 Task: Find connections with filter location Kronach with filter topic #whatinspiresmewith filter profile language French with filter current company Bisleri International Pvt Ltd with filter school Jobs Khurda with filter industry Farming, Ranching, Forestry with filter service category DUI Law with filter keywords title Restaurant Manager
Action: Mouse moved to (548, 70)
Screenshot: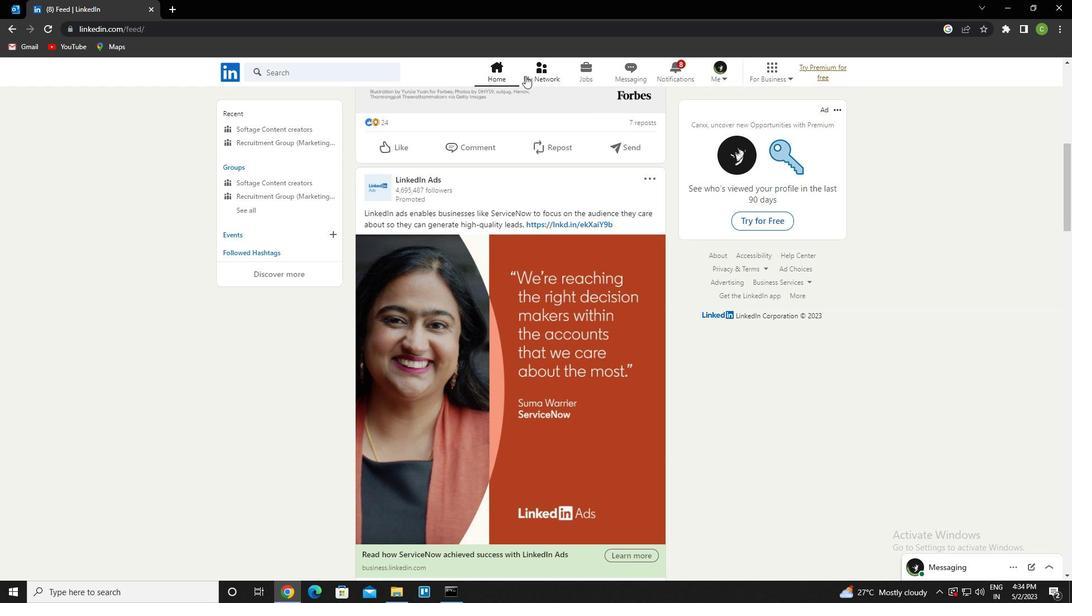
Action: Mouse pressed left at (548, 70)
Screenshot: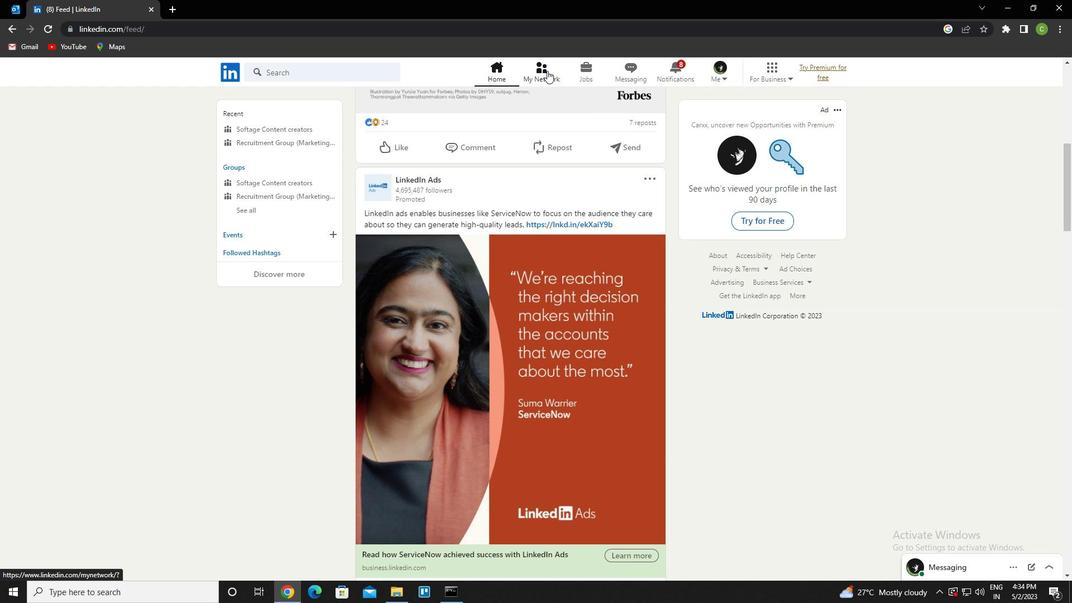 
Action: Mouse moved to (302, 130)
Screenshot: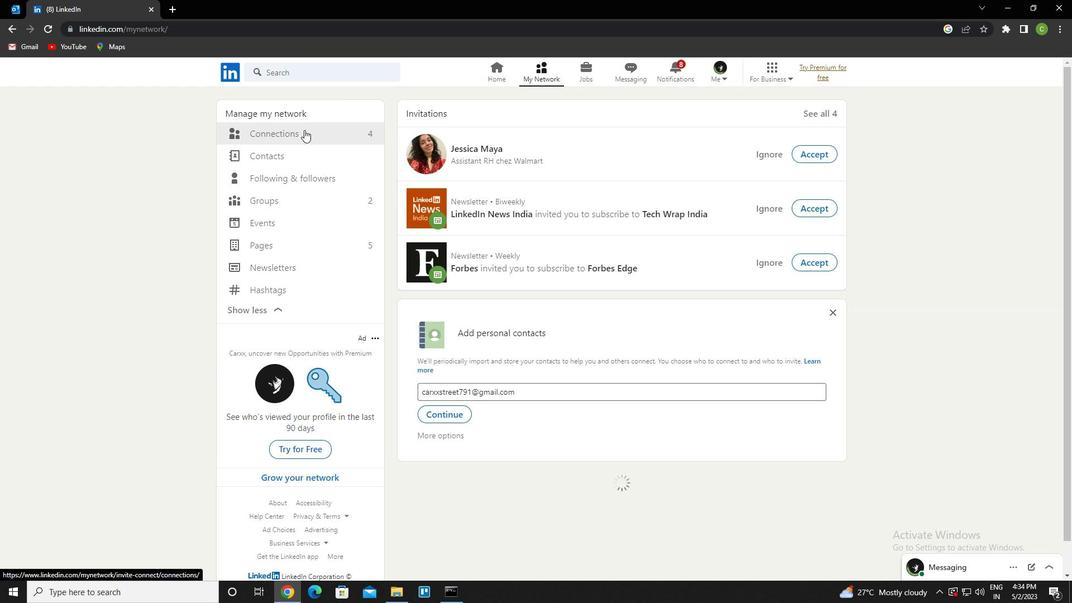 
Action: Mouse pressed left at (302, 130)
Screenshot: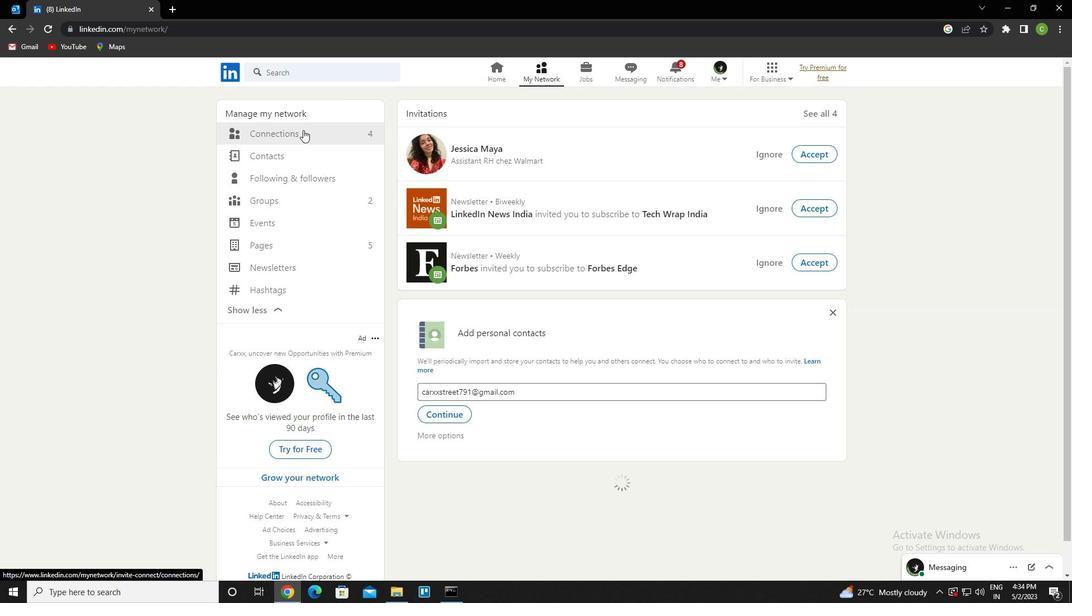 
Action: Mouse moved to (640, 132)
Screenshot: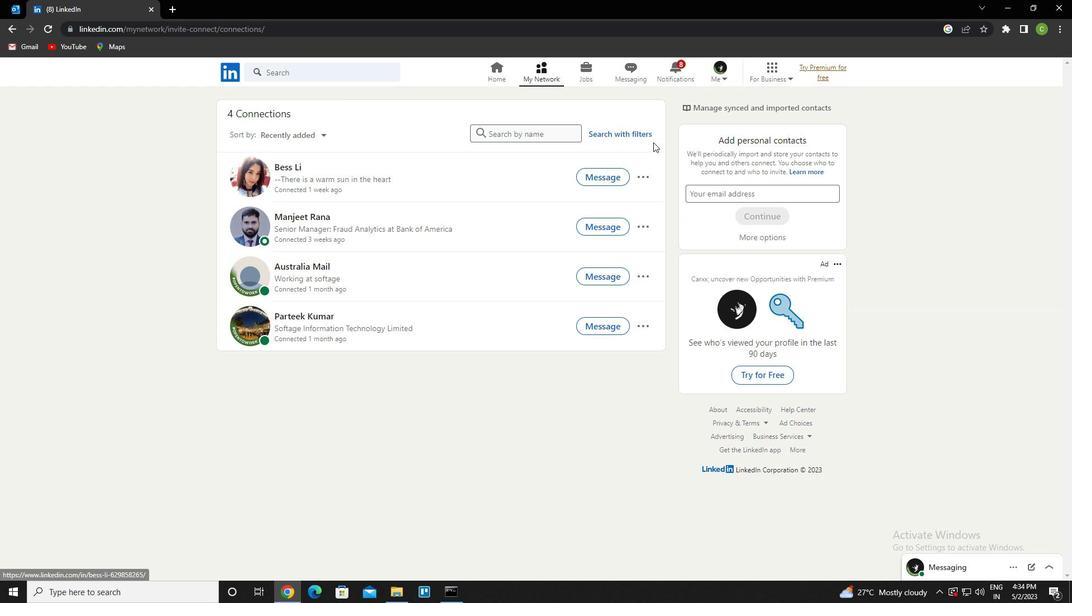 
Action: Mouse pressed left at (640, 132)
Screenshot: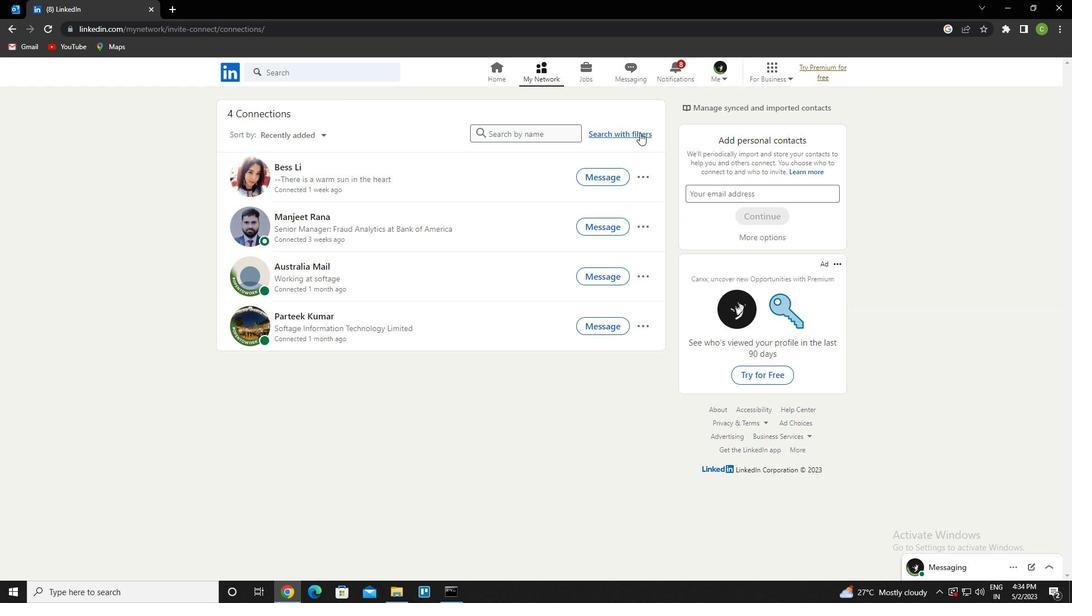 
Action: Mouse moved to (564, 100)
Screenshot: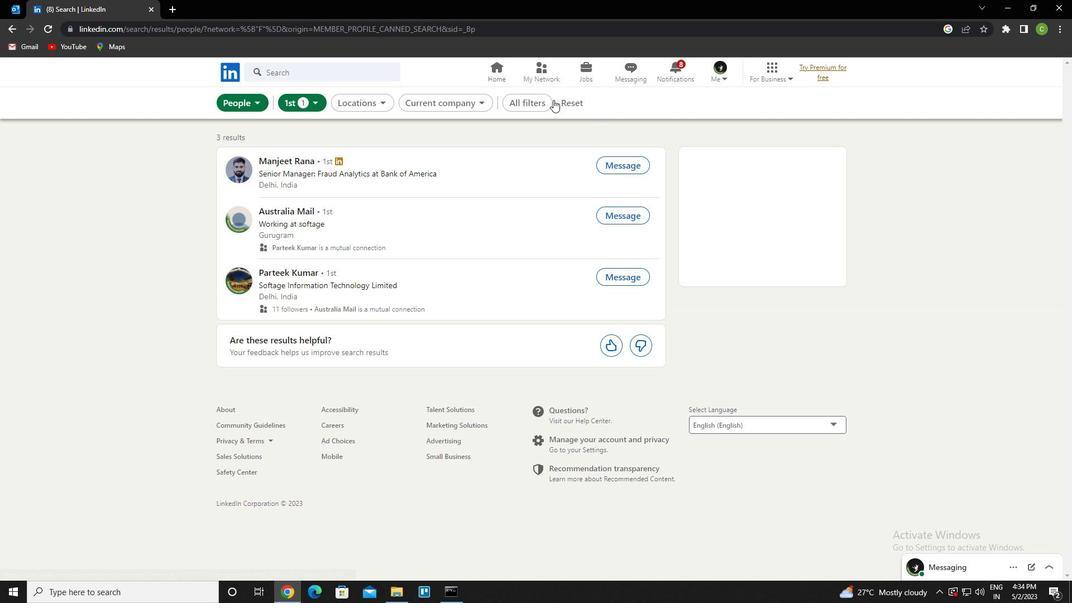 
Action: Mouse pressed left at (564, 100)
Screenshot: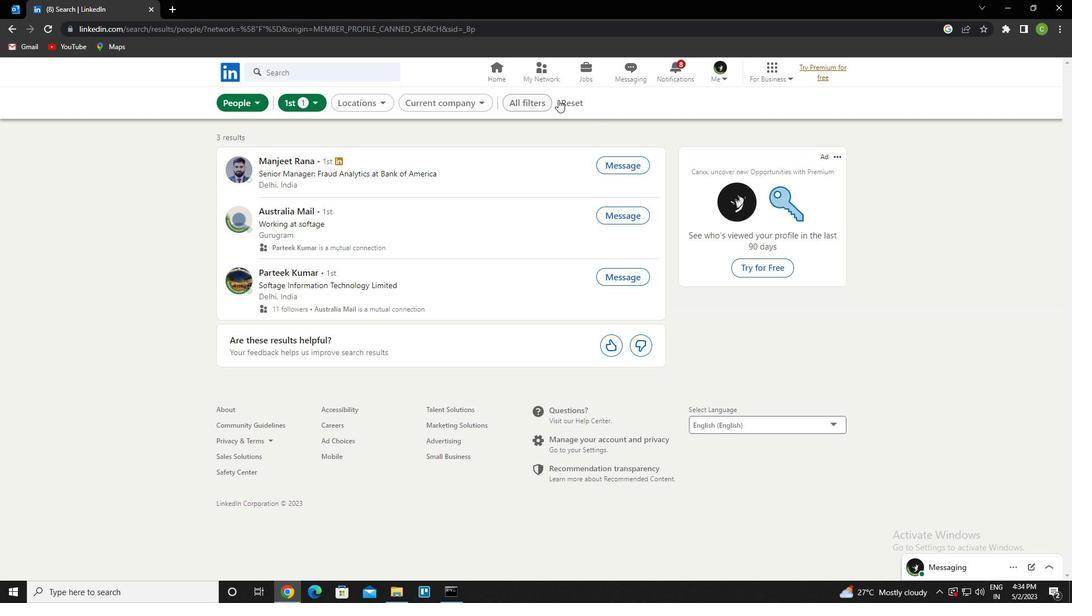 
Action: Mouse moved to (565, 107)
Screenshot: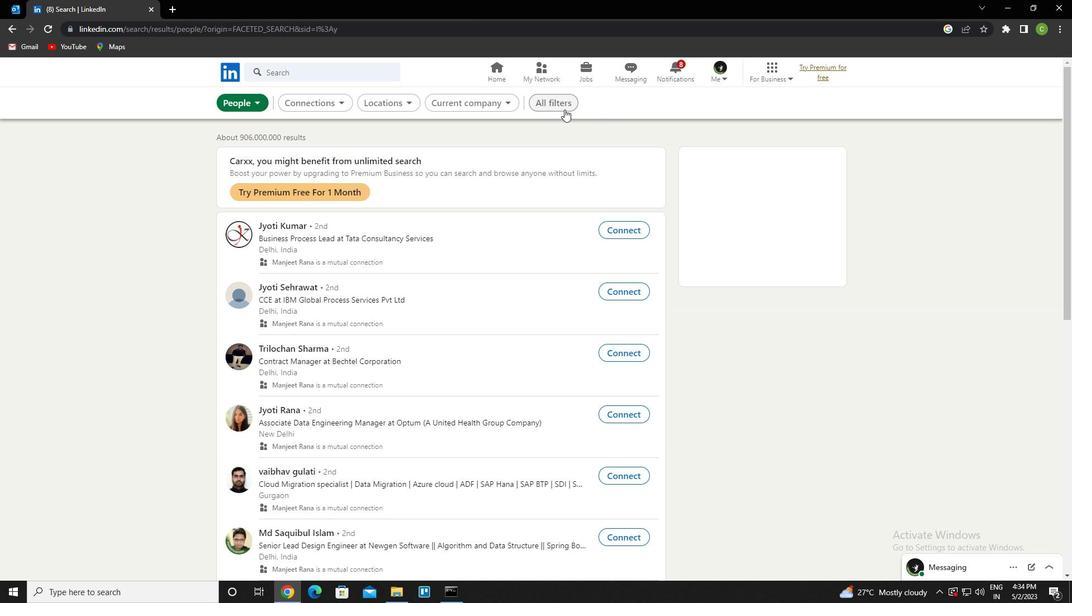 
Action: Mouse pressed left at (565, 107)
Screenshot: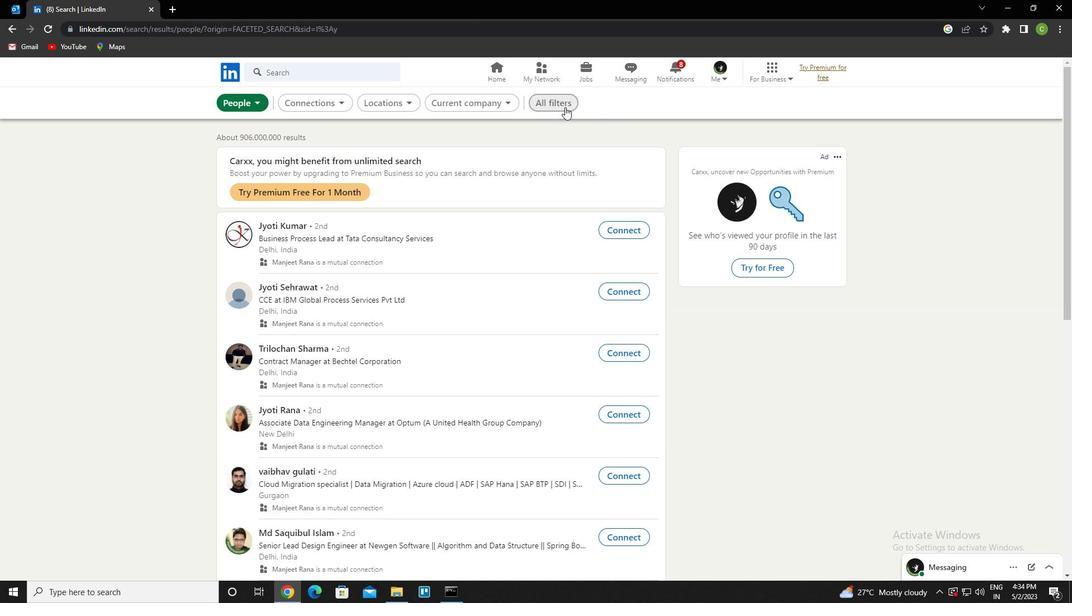 
Action: Mouse moved to (932, 420)
Screenshot: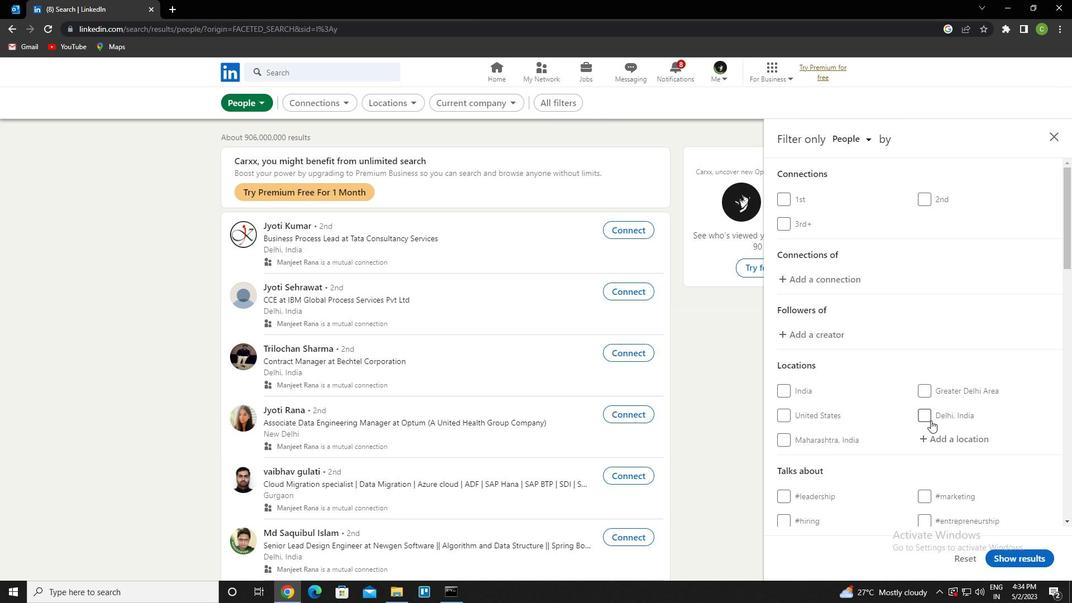 
Action: Mouse scrolled (932, 420) with delta (0, 0)
Screenshot: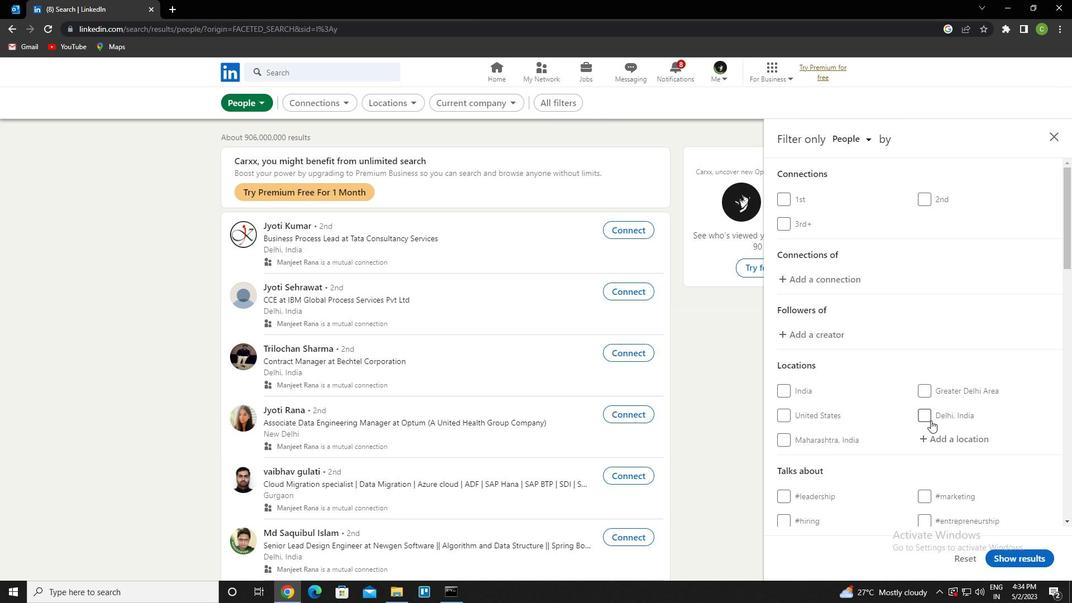 
Action: Mouse moved to (933, 420)
Screenshot: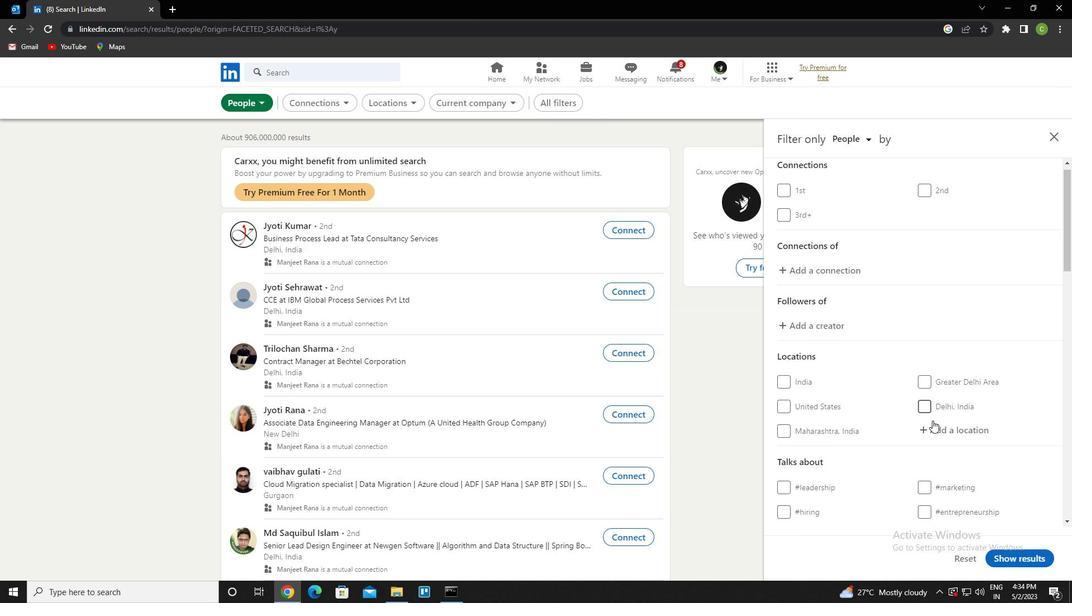 
Action: Mouse scrolled (933, 420) with delta (0, 0)
Screenshot: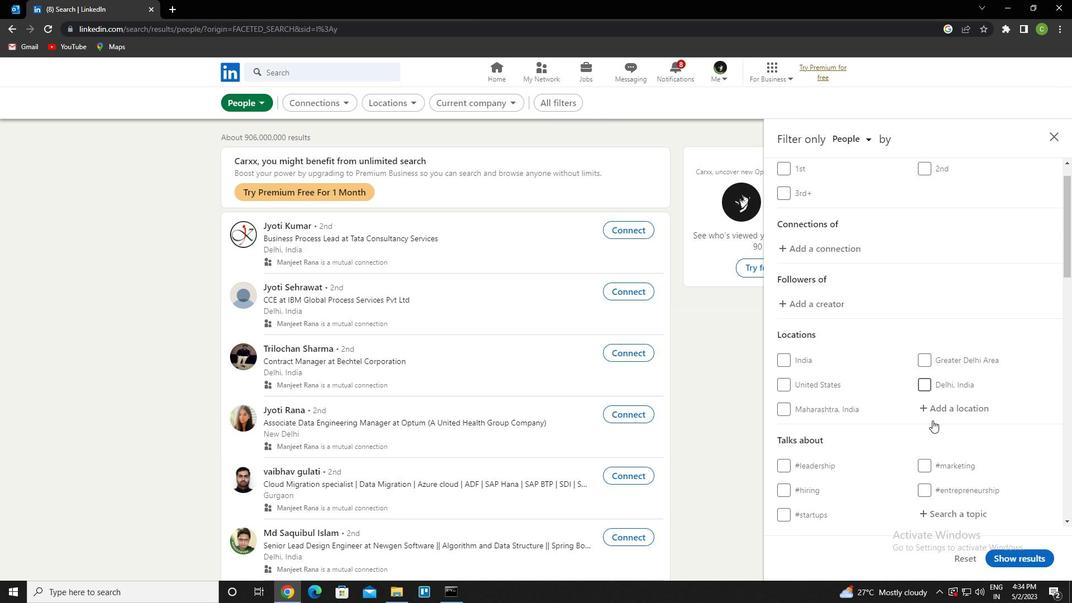 
Action: Mouse moved to (957, 322)
Screenshot: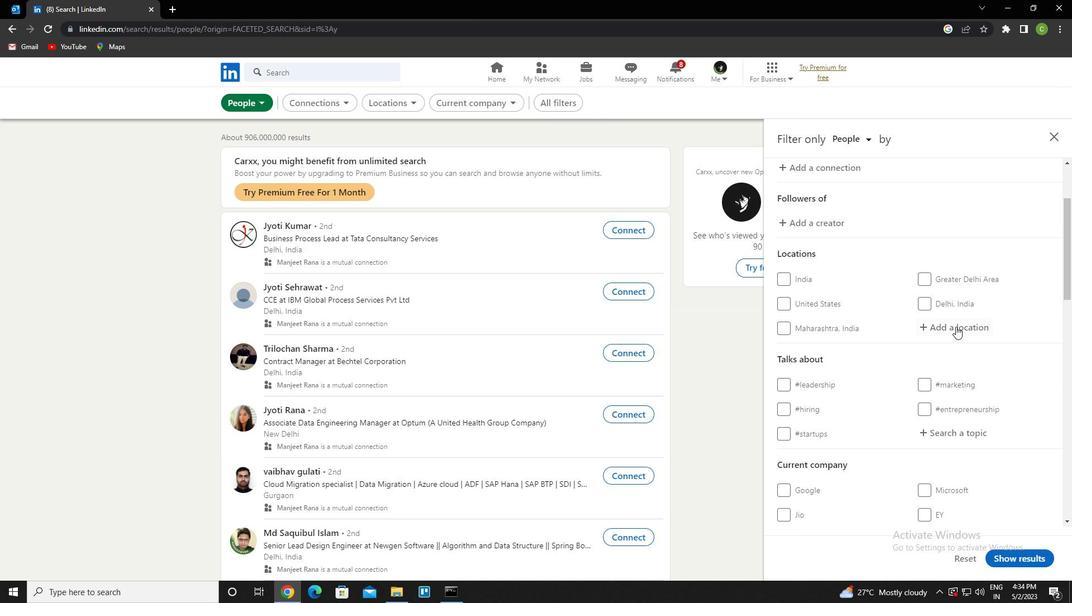 
Action: Mouse pressed left at (957, 322)
Screenshot: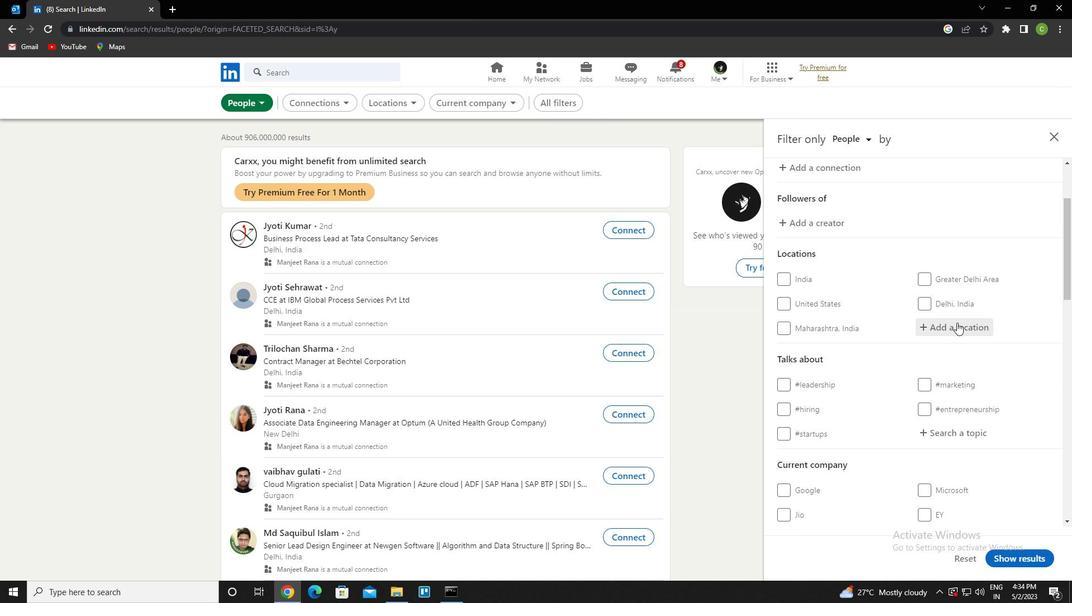 
Action: Key pressed <Key.caps_lock><Key.caps_lock>k<Key.caps_lock>ronach<Key.down><Key.enter>
Screenshot: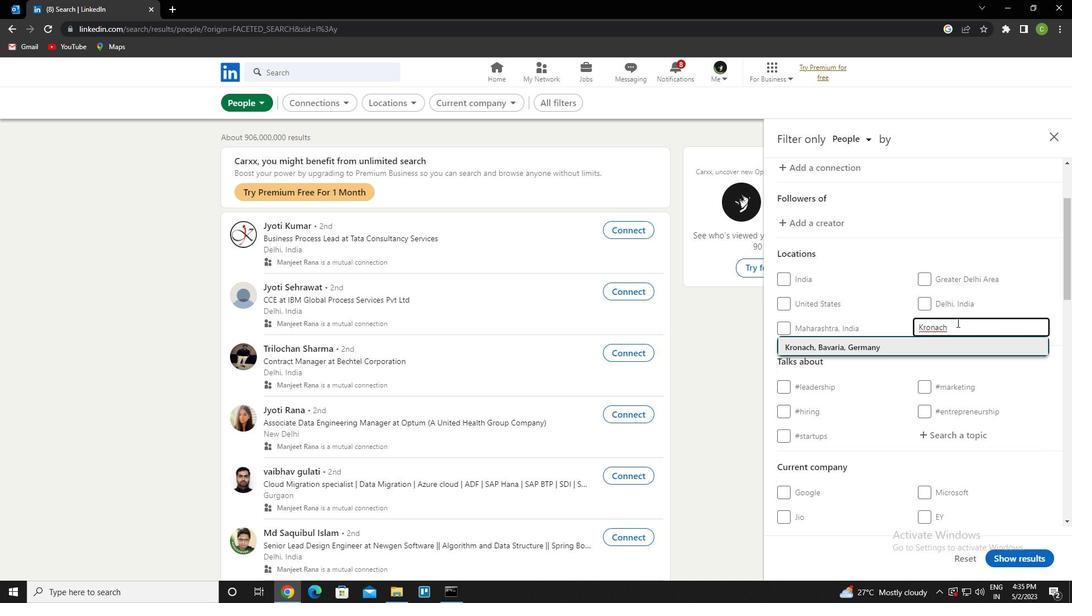 
Action: Mouse scrolled (957, 322) with delta (0, 0)
Screenshot: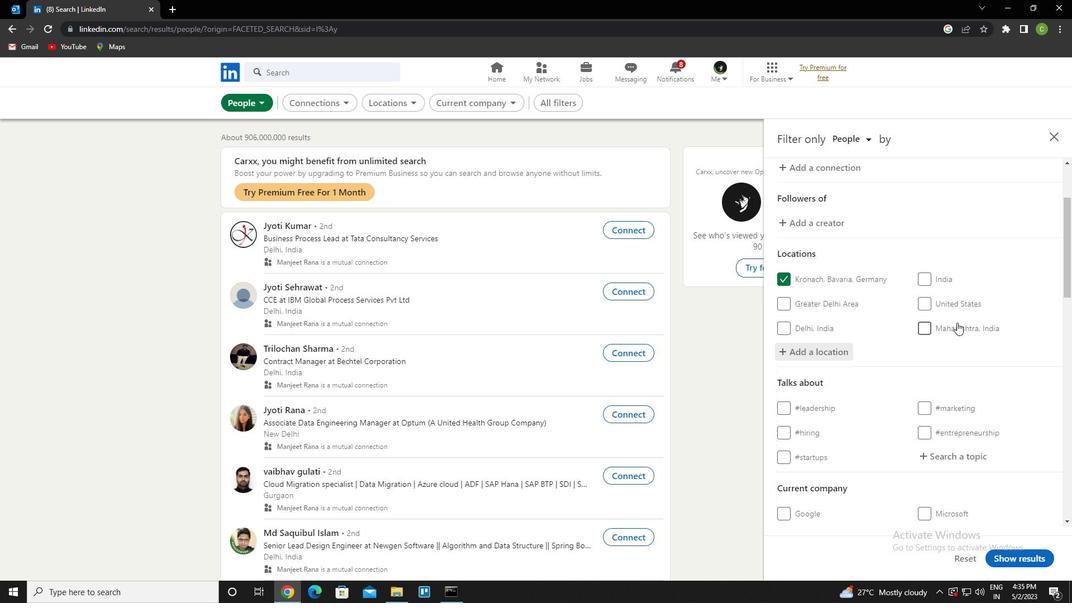 
Action: Mouse scrolled (957, 322) with delta (0, 0)
Screenshot: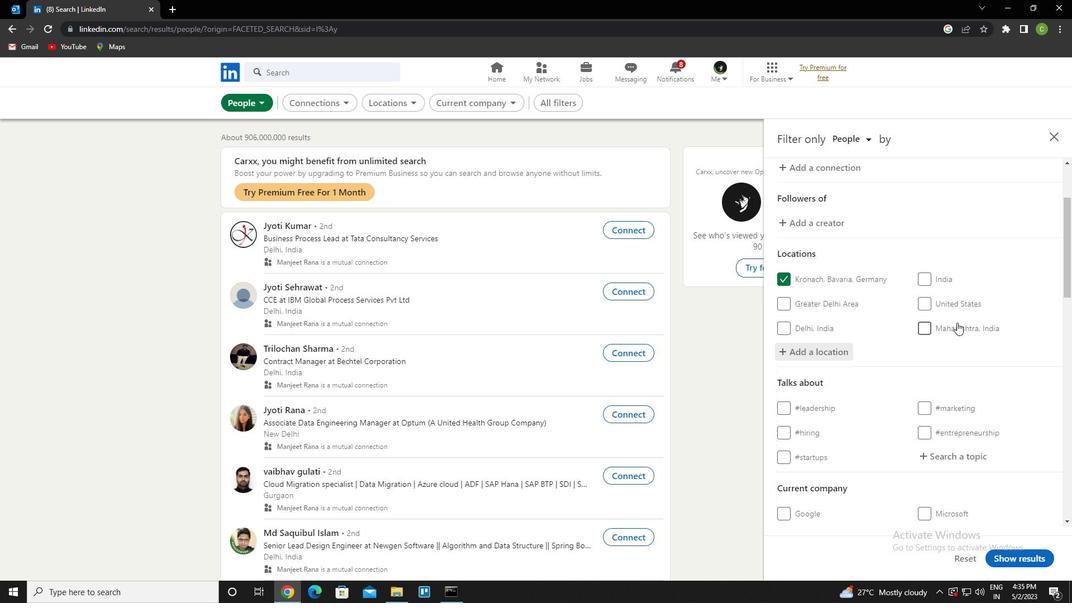 
Action: Mouse moved to (964, 343)
Screenshot: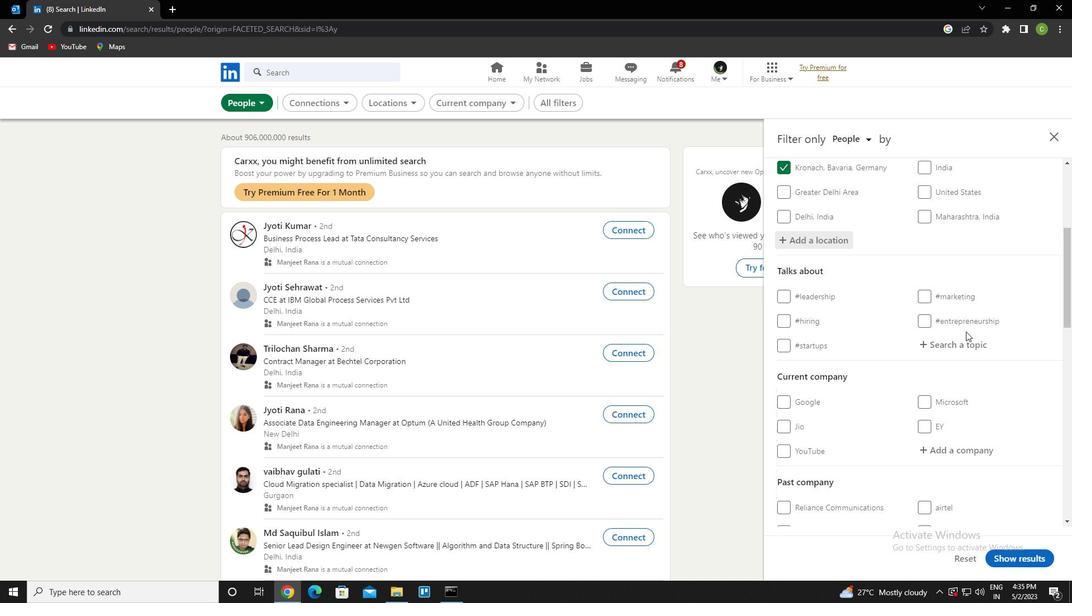 
Action: Mouse pressed left at (964, 343)
Screenshot: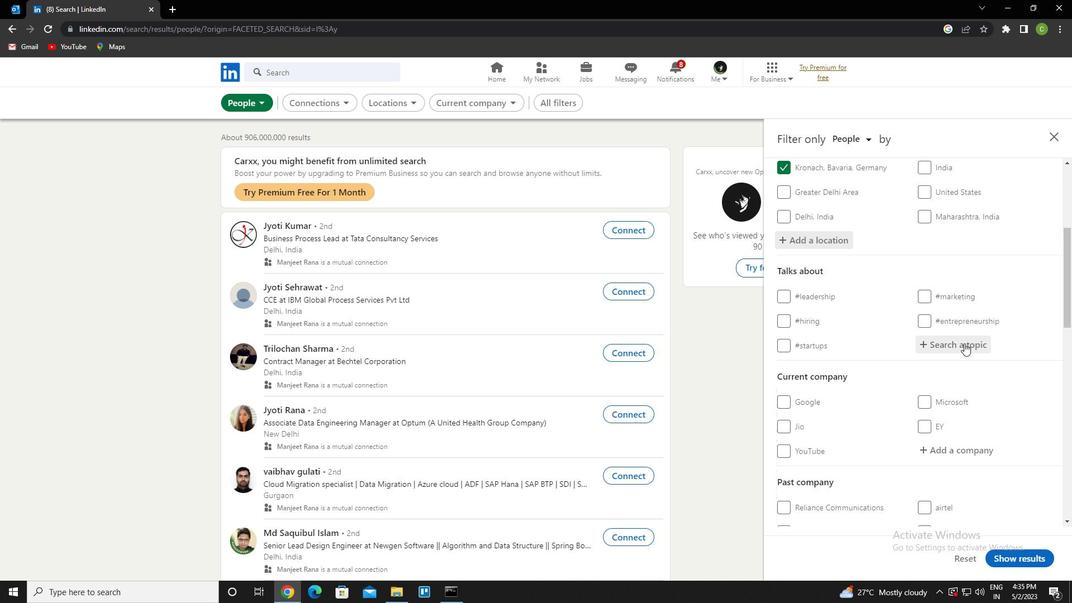 
Action: Key pressed whatinspire<Key.down><Key.enter>
Screenshot: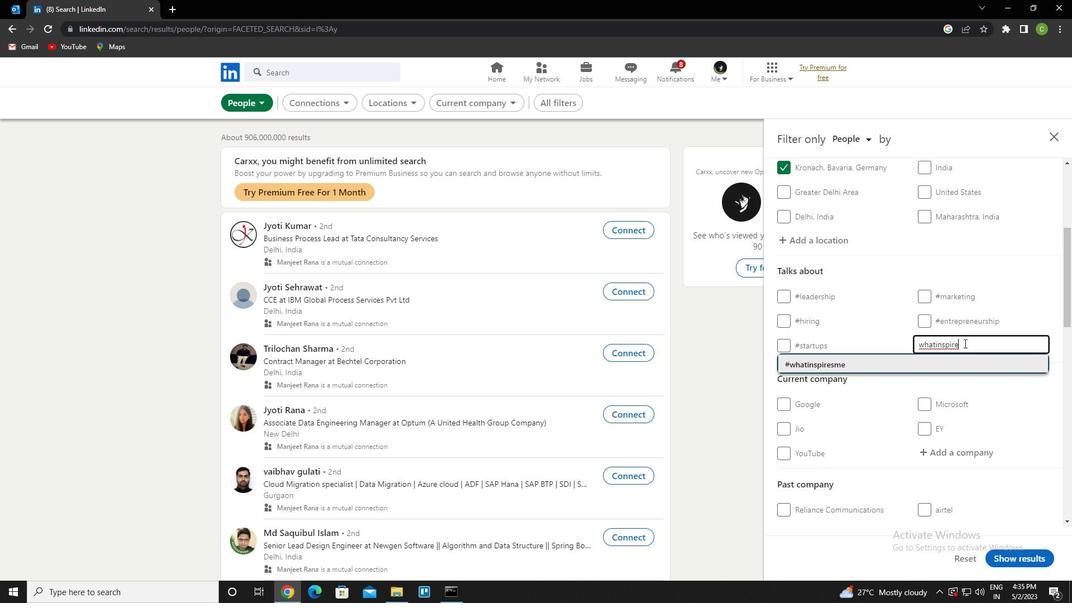 
Action: Mouse moved to (964, 347)
Screenshot: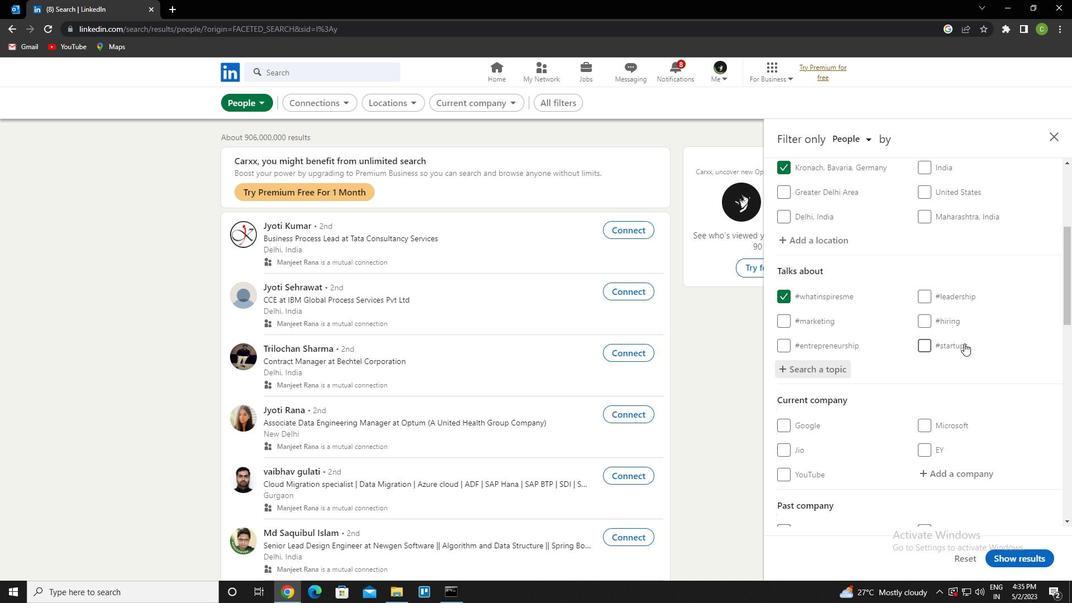 
Action: Mouse scrolled (964, 346) with delta (0, 0)
Screenshot: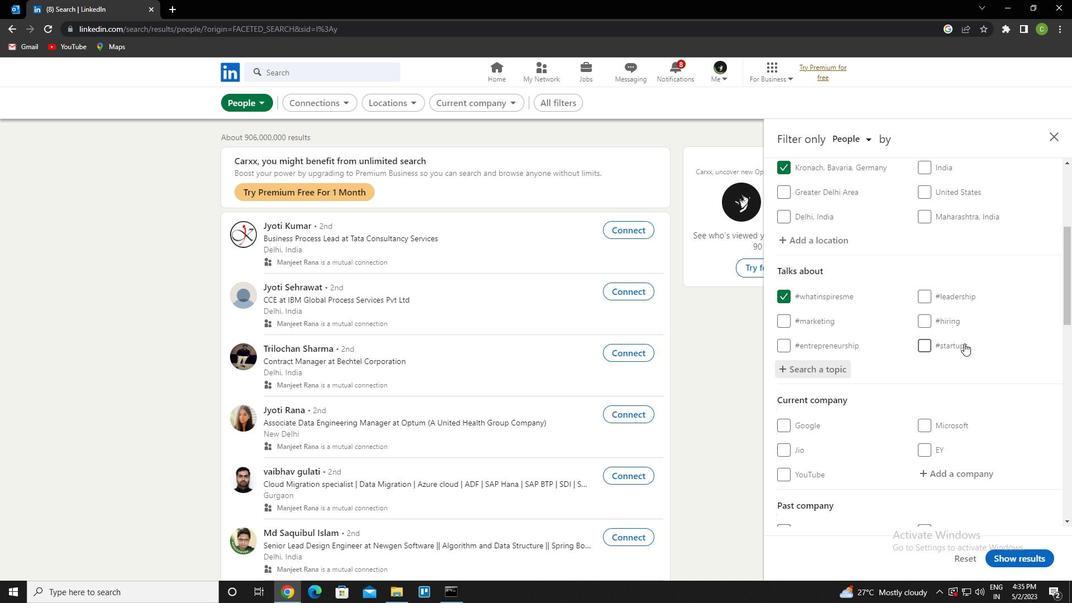 
Action: Mouse moved to (963, 347)
Screenshot: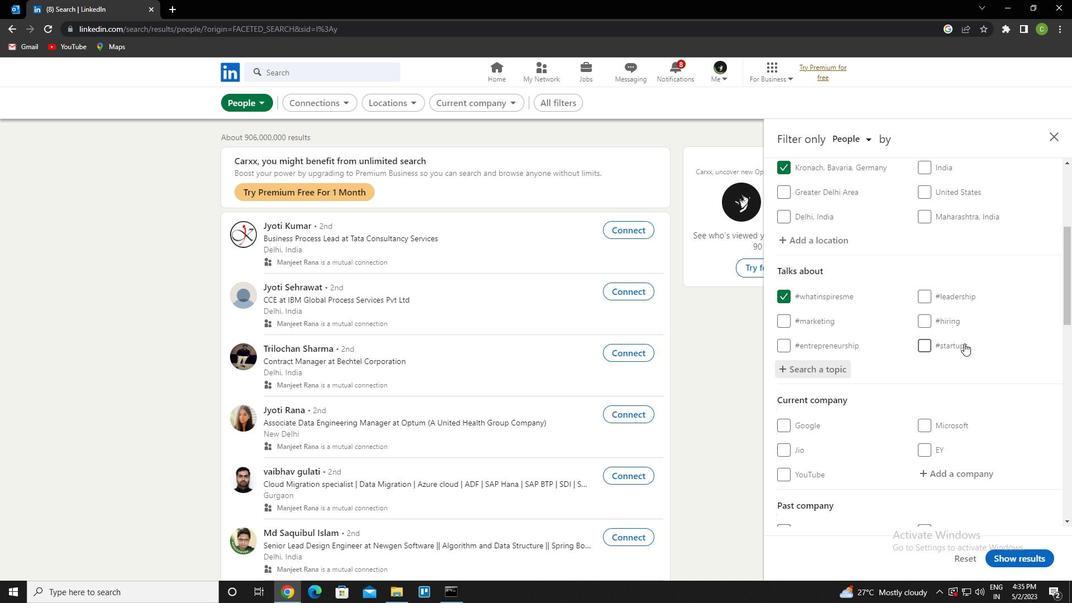 
Action: Mouse scrolled (963, 347) with delta (0, 0)
Screenshot: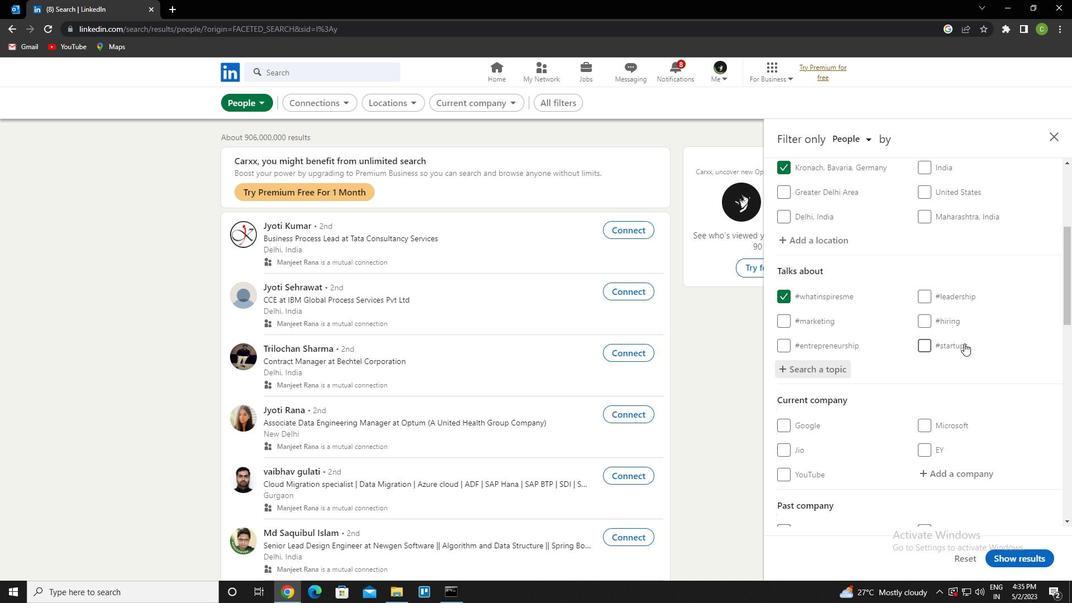 
Action: Mouse scrolled (963, 347) with delta (0, 0)
Screenshot: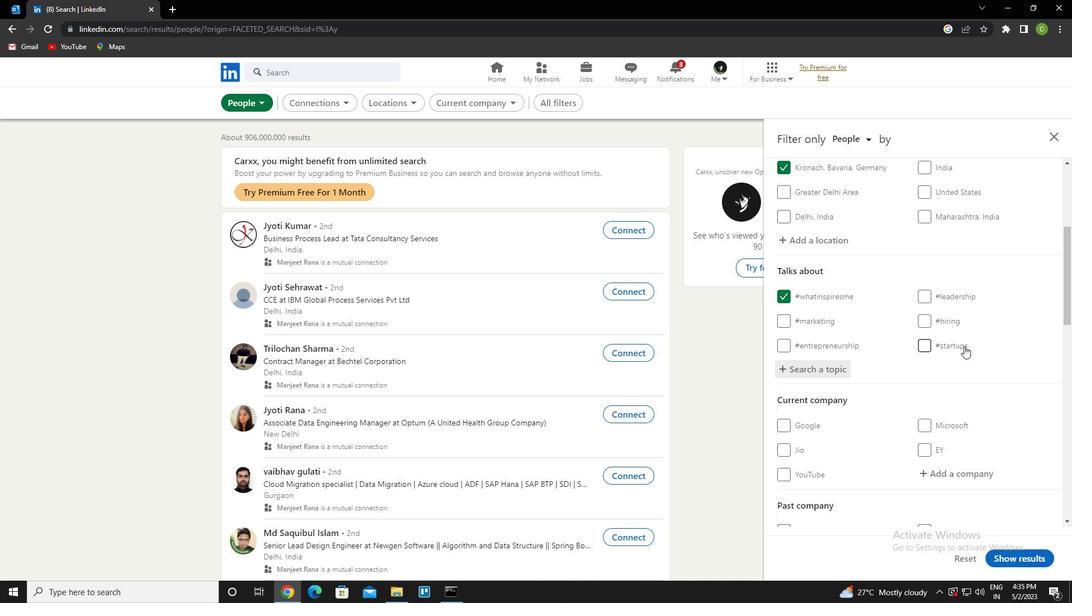 
Action: Mouse scrolled (963, 347) with delta (0, 0)
Screenshot: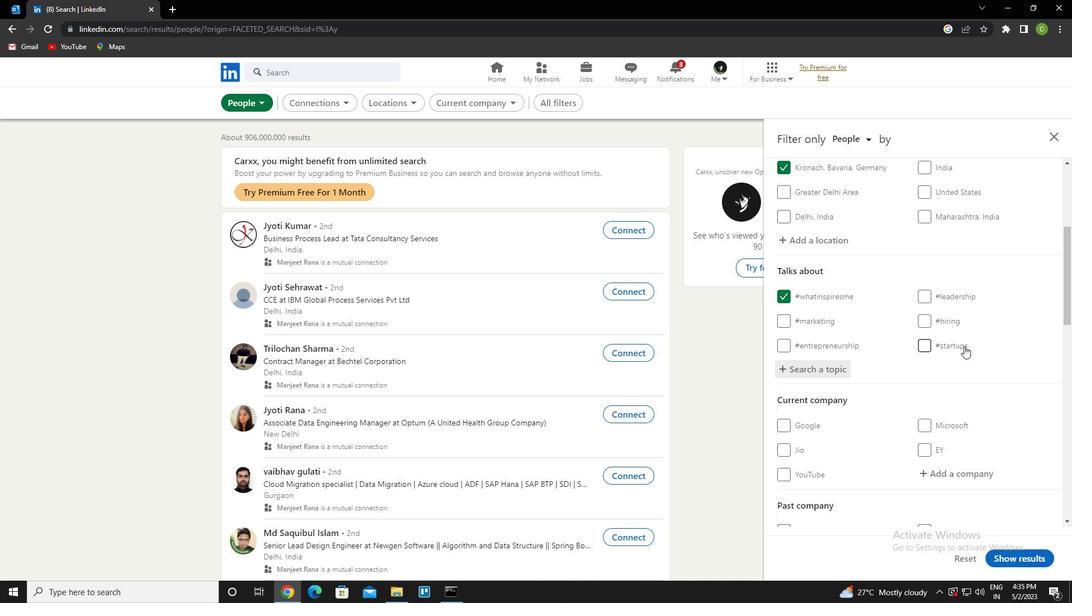 
Action: Mouse scrolled (963, 347) with delta (0, 0)
Screenshot: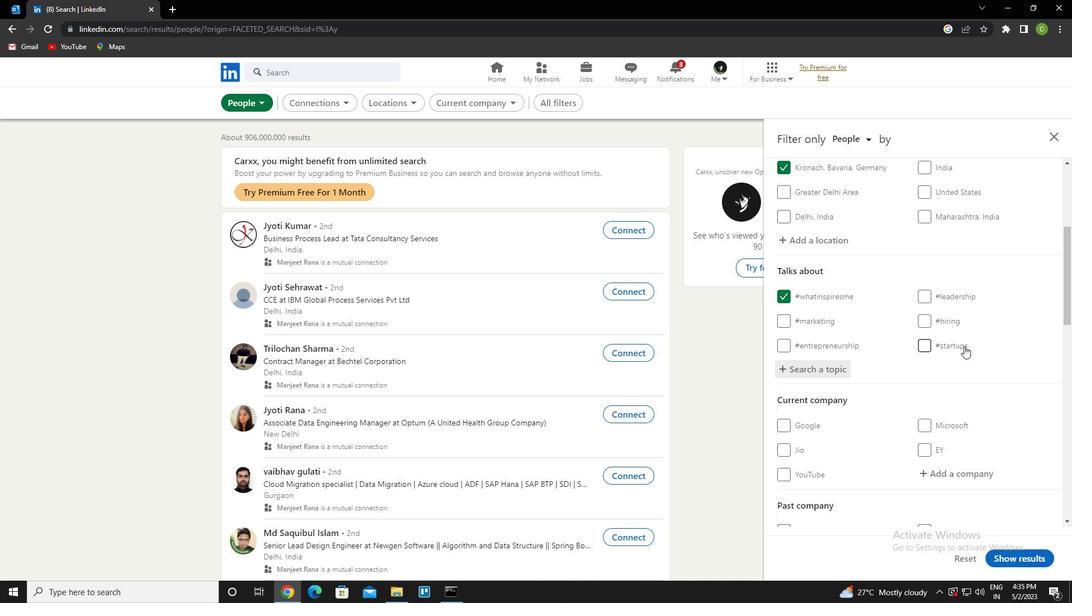 
Action: Mouse scrolled (963, 347) with delta (0, 0)
Screenshot: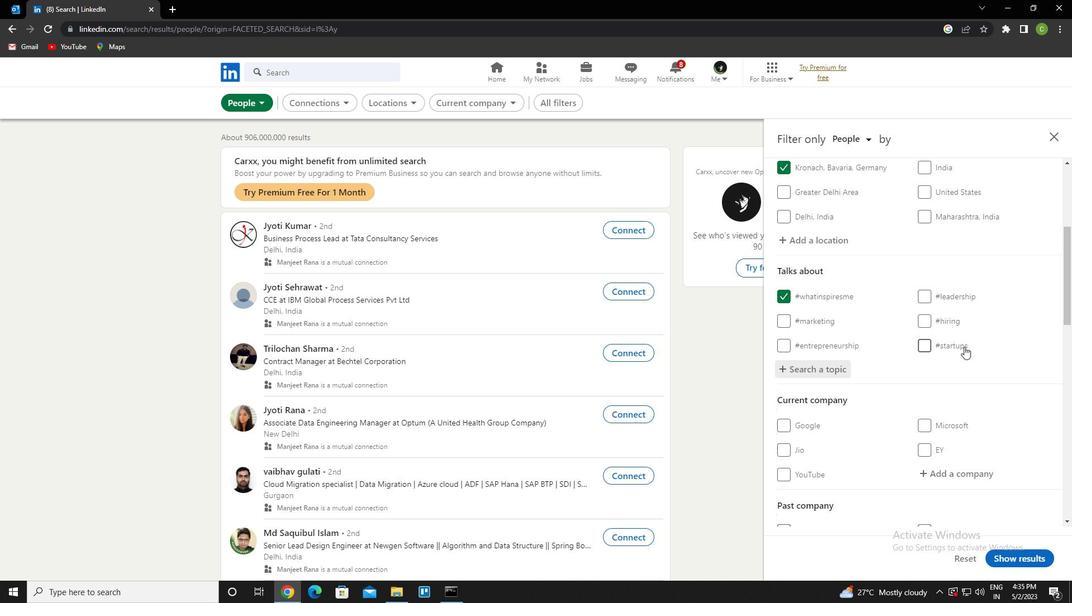 
Action: Mouse scrolled (963, 347) with delta (0, 0)
Screenshot: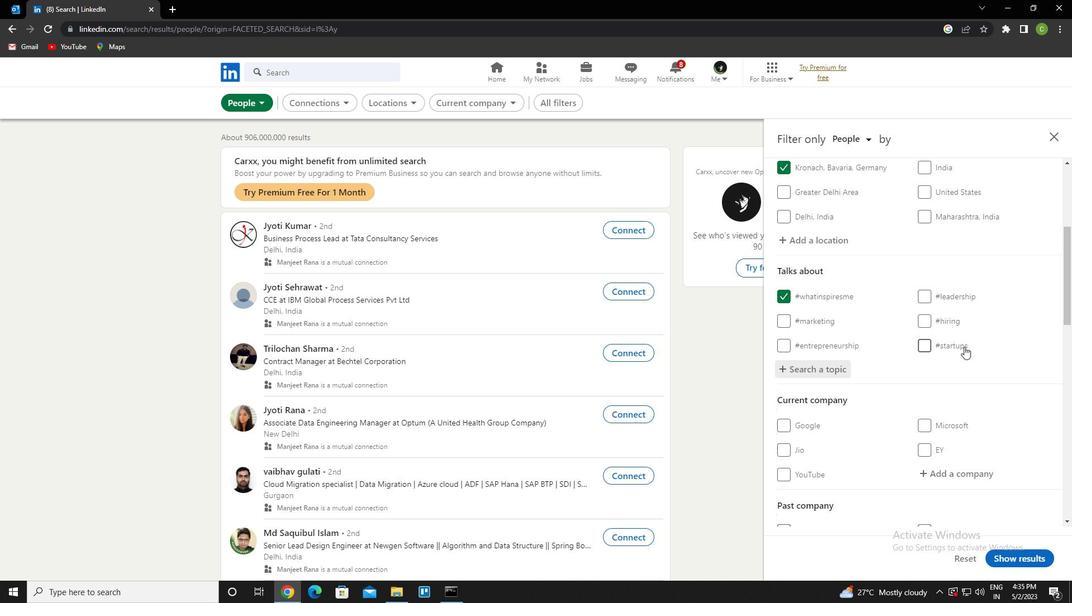 
Action: Mouse moved to (926, 481)
Screenshot: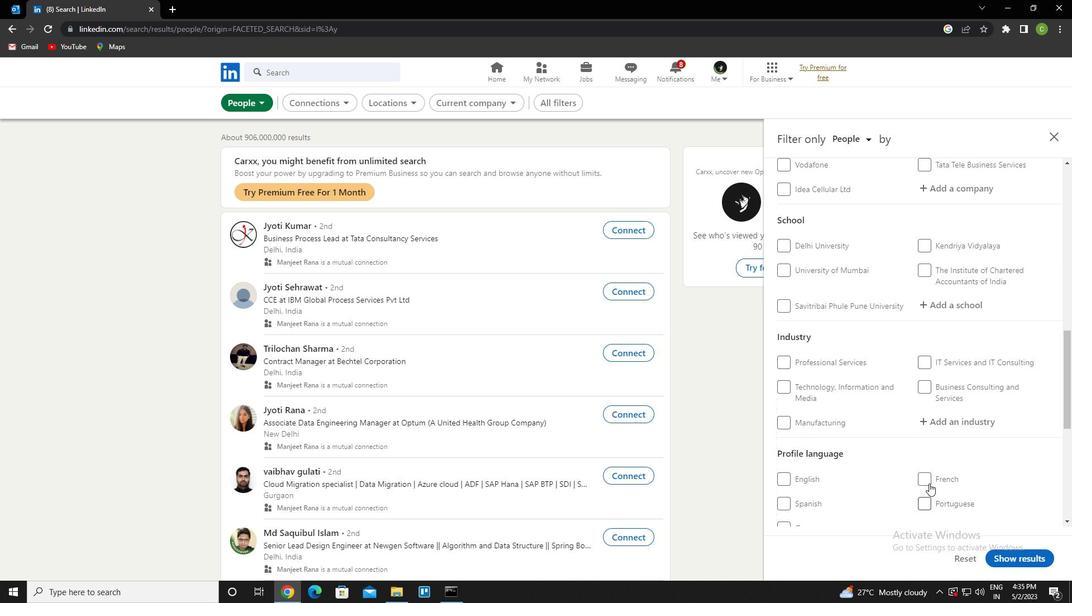 
Action: Mouse pressed left at (926, 481)
Screenshot: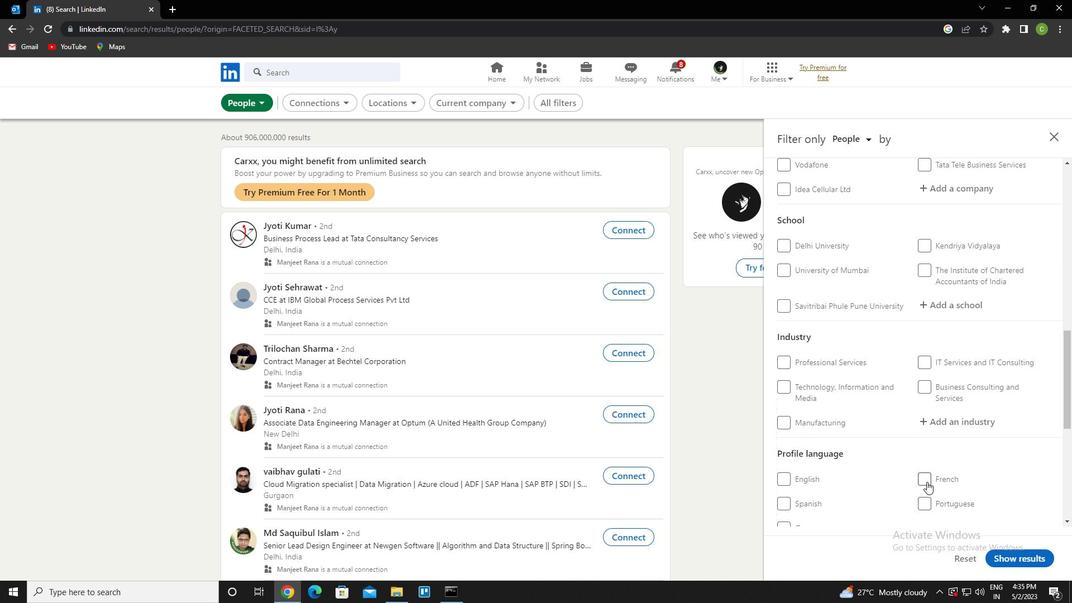 
Action: Mouse scrolled (926, 482) with delta (0, 0)
Screenshot: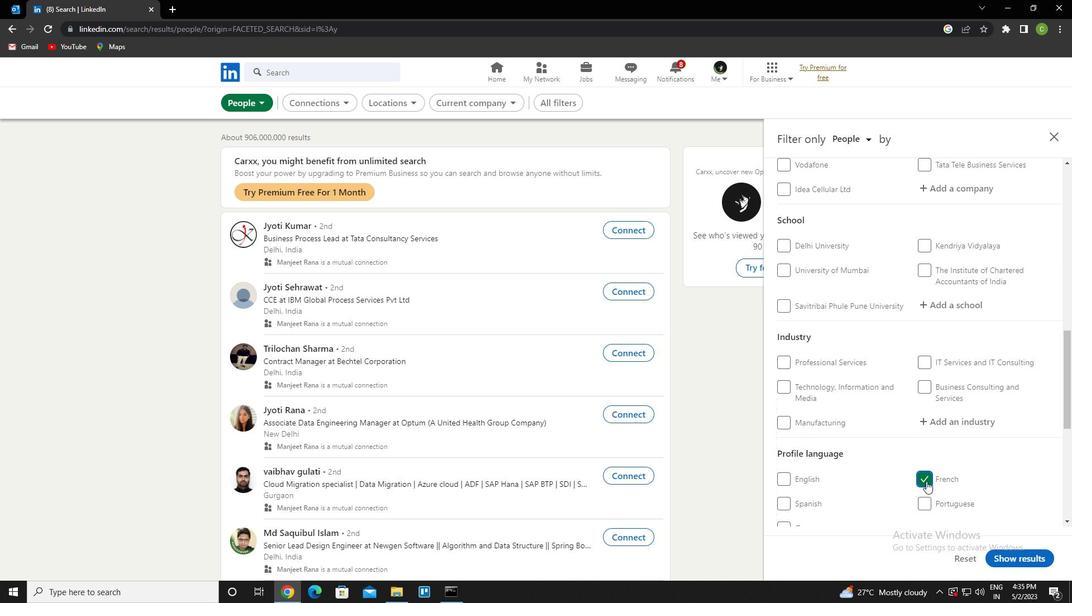 
Action: Mouse scrolled (926, 482) with delta (0, 0)
Screenshot: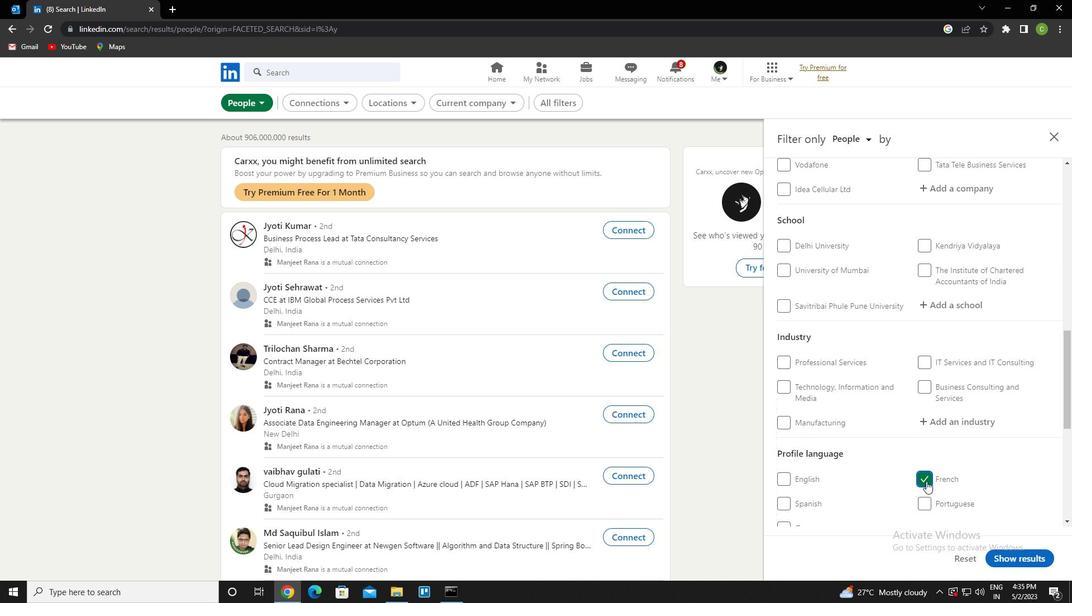 
Action: Mouse scrolled (926, 482) with delta (0, 0)
Screenshot: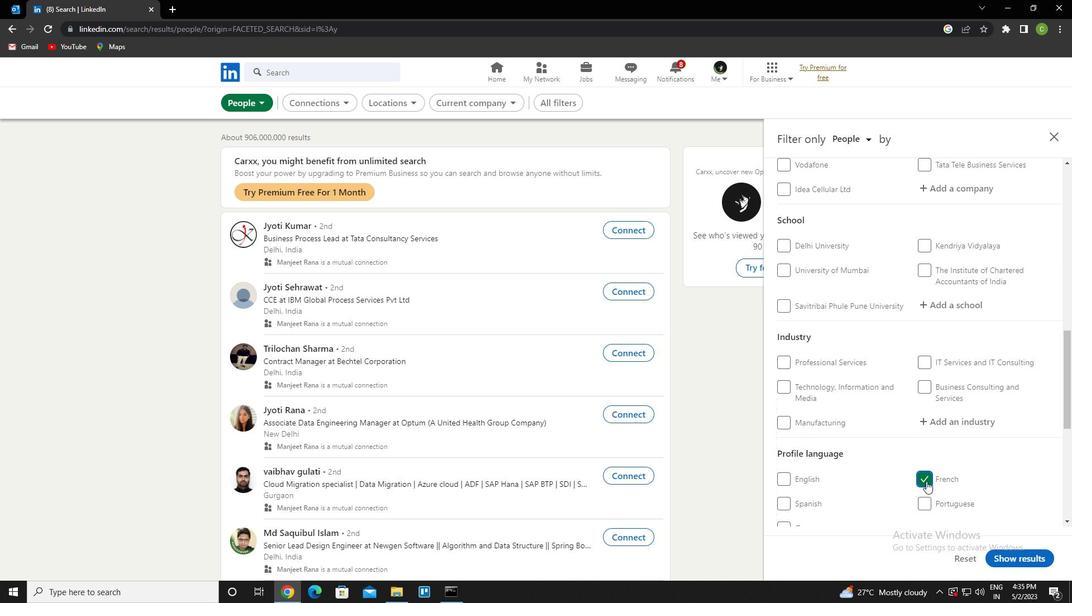 
Action: Mouse scrolled (926, 482) with delta (0, 0)
Screenshot: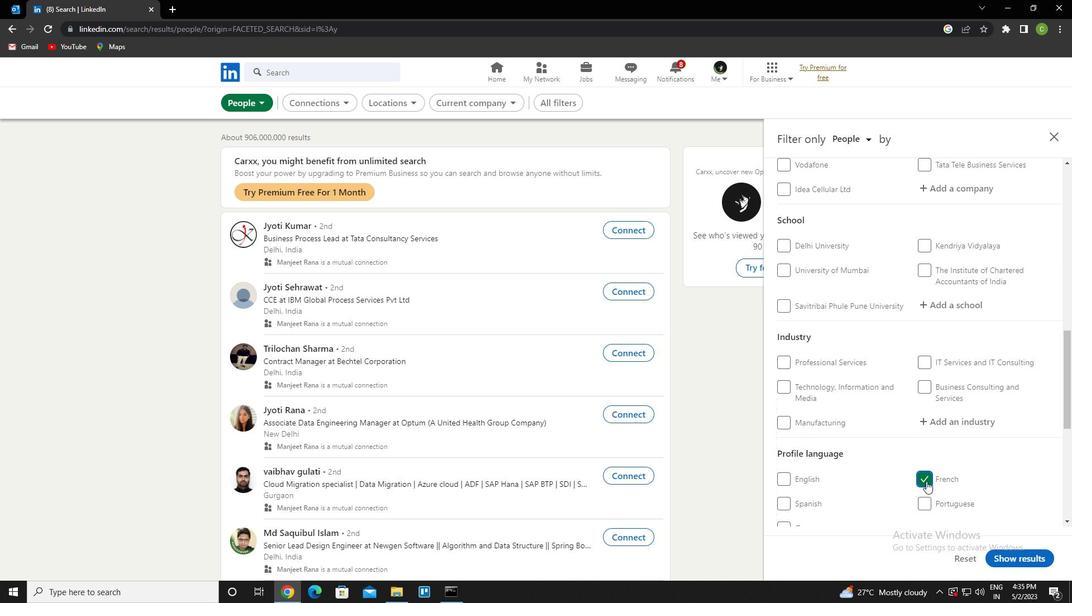 
Action: Mouse scrolled (926, 482) with delta (0, 0)
Screenshot: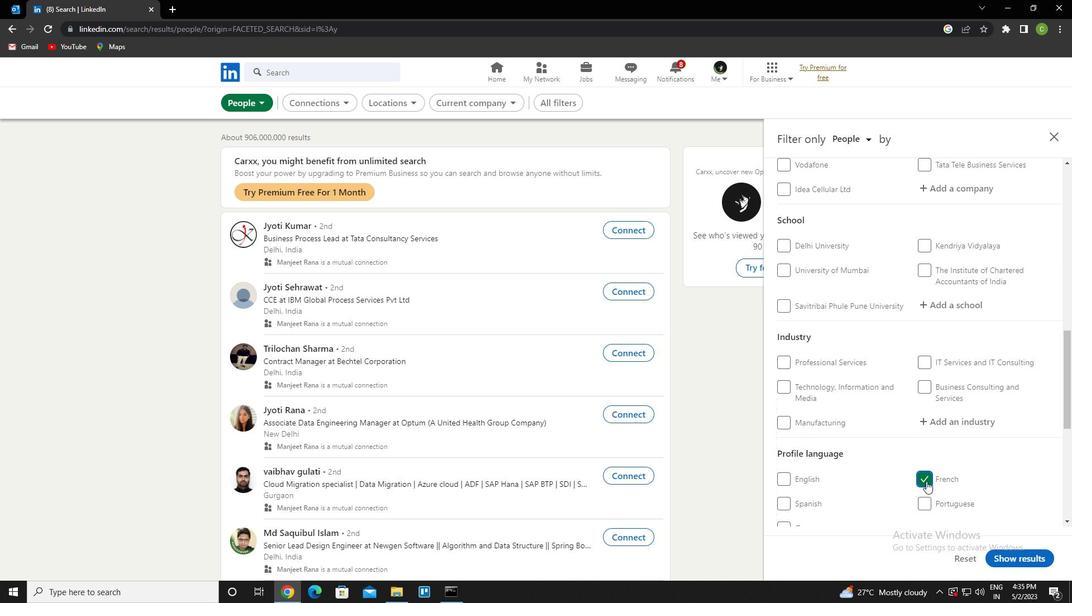 
Action: Mouse scrolled (926, 482) with delta (0, 0)
Screenshot: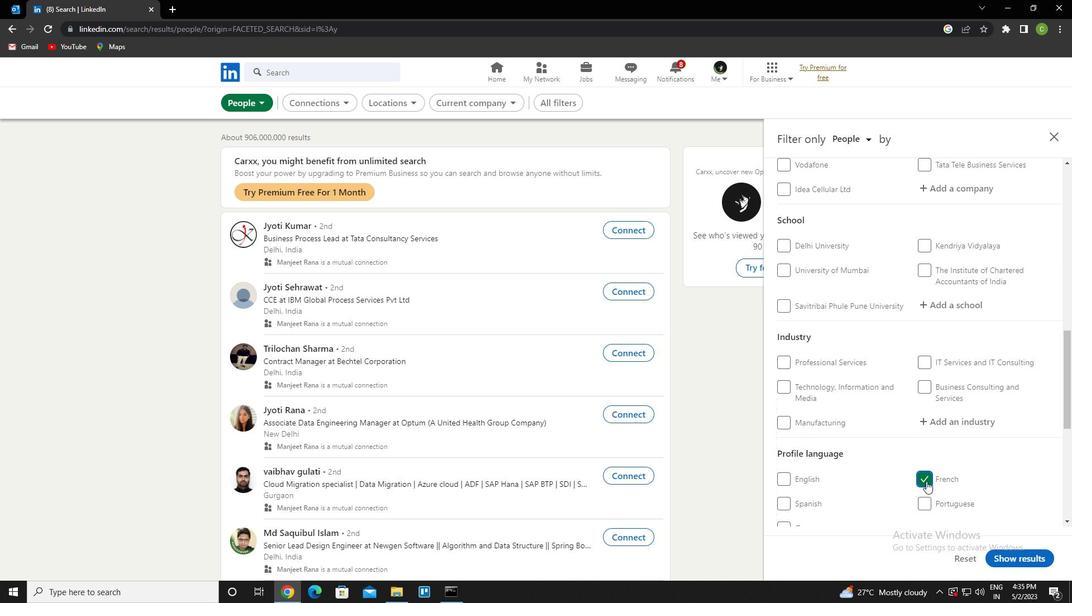 
Action: Mouse moved to (955, 422)
Screenshot: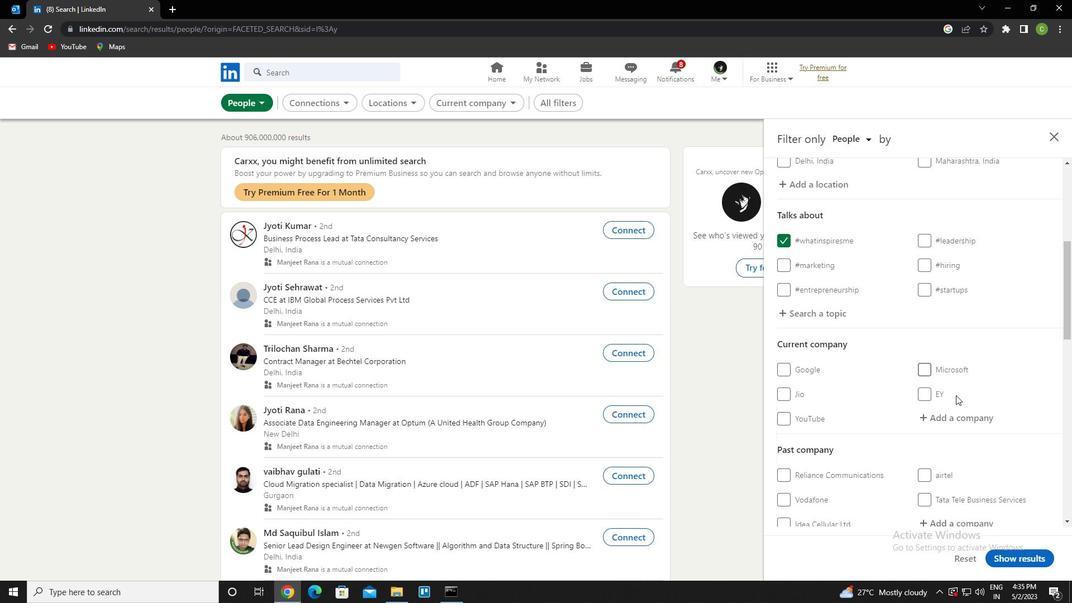 
Action: Mouse pressed left at (955, 422)
Screenshot: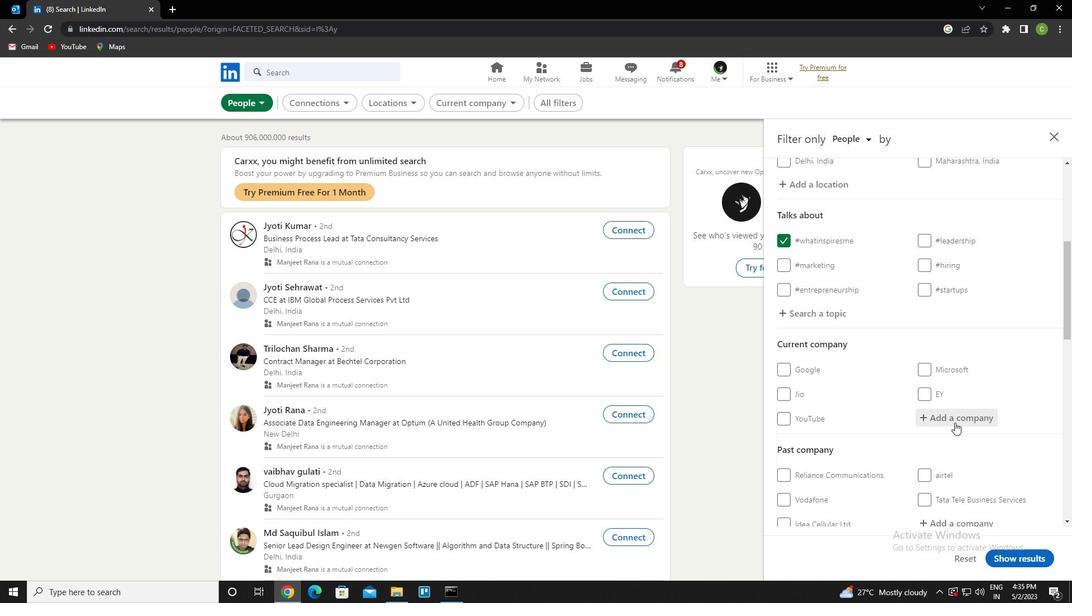 
Action: Key pressed <Key.caps_lock>b<Key.caps_lock>isleri<Key.space>inter<Key.down><Key.enter>
Screenshot: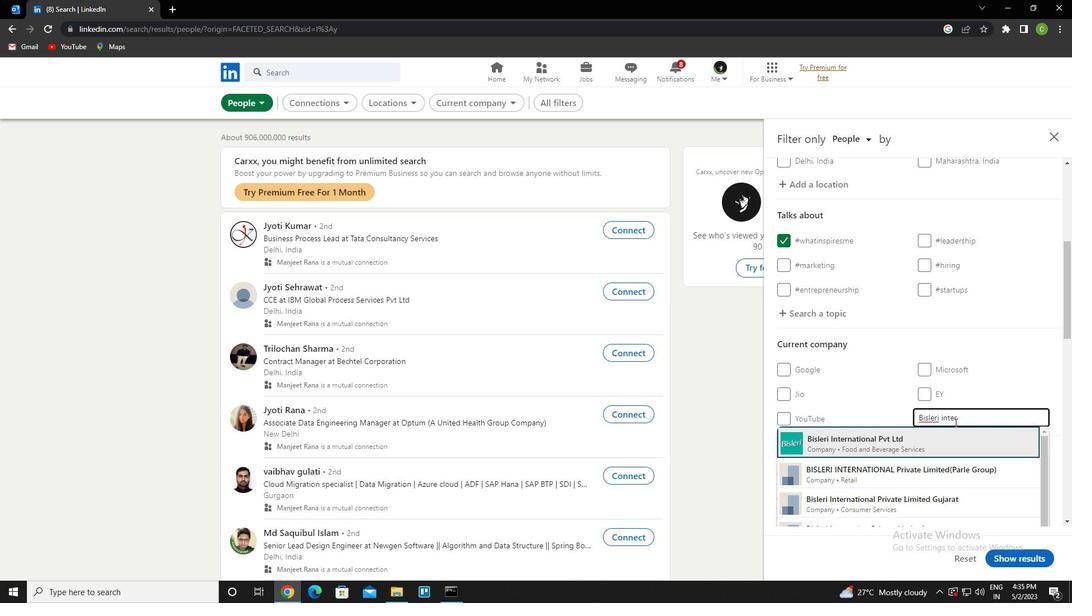 
Action: Mouse scrolled (955, 422) with delta (0, 0)
Screenshot: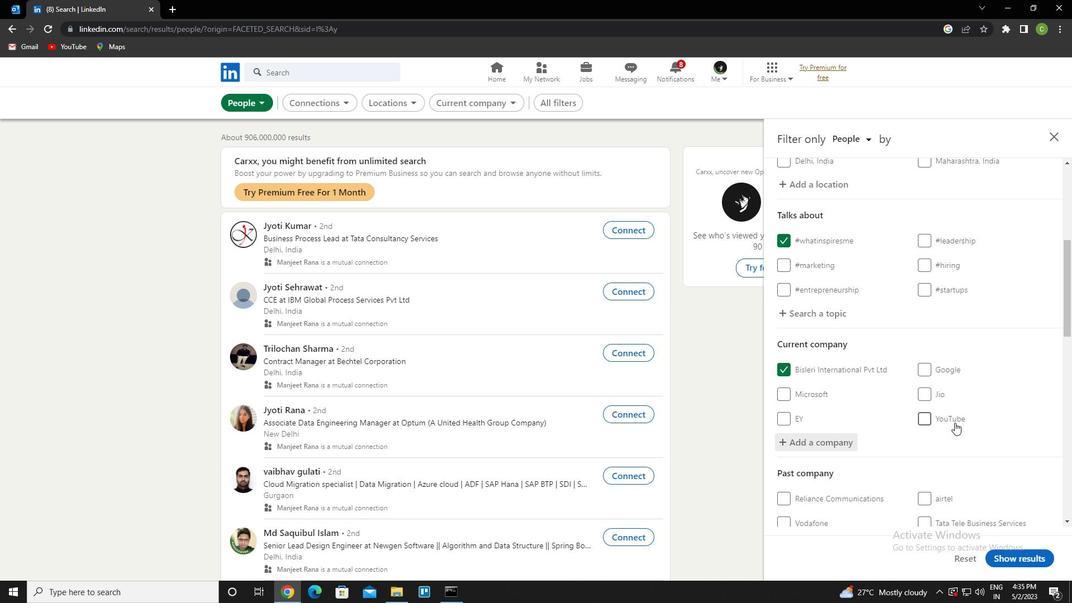 
Action: Mouse scrolled (955, 422) with delta (0, 0)
Screenshot: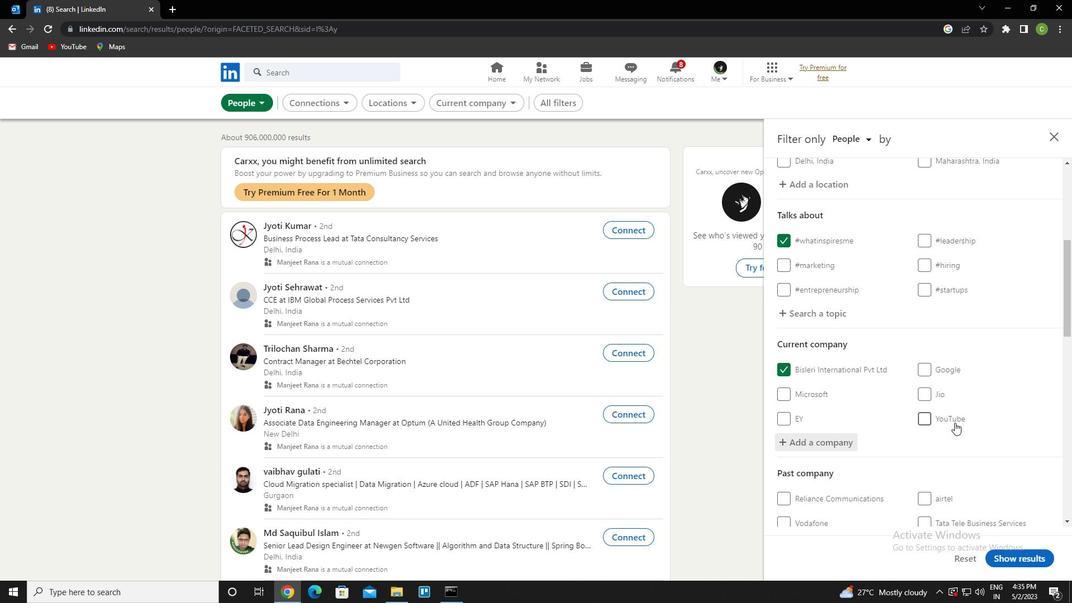 
Action: Mouse moved to (955, 423)
Screenshot: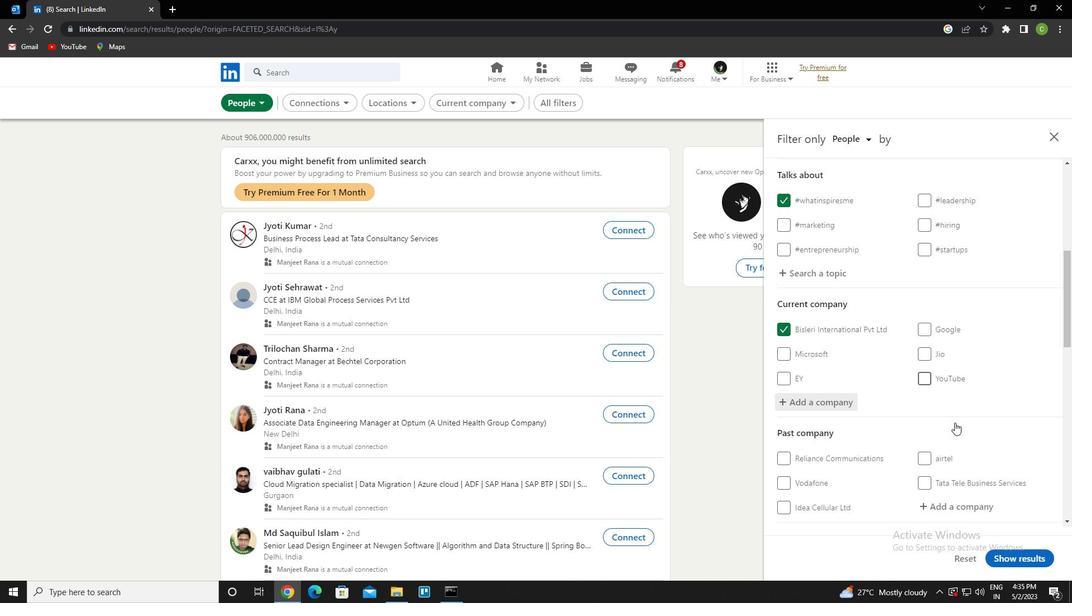 
Action: Mouse scrolled (955, 422) with delta (0, 0)
Screenshot: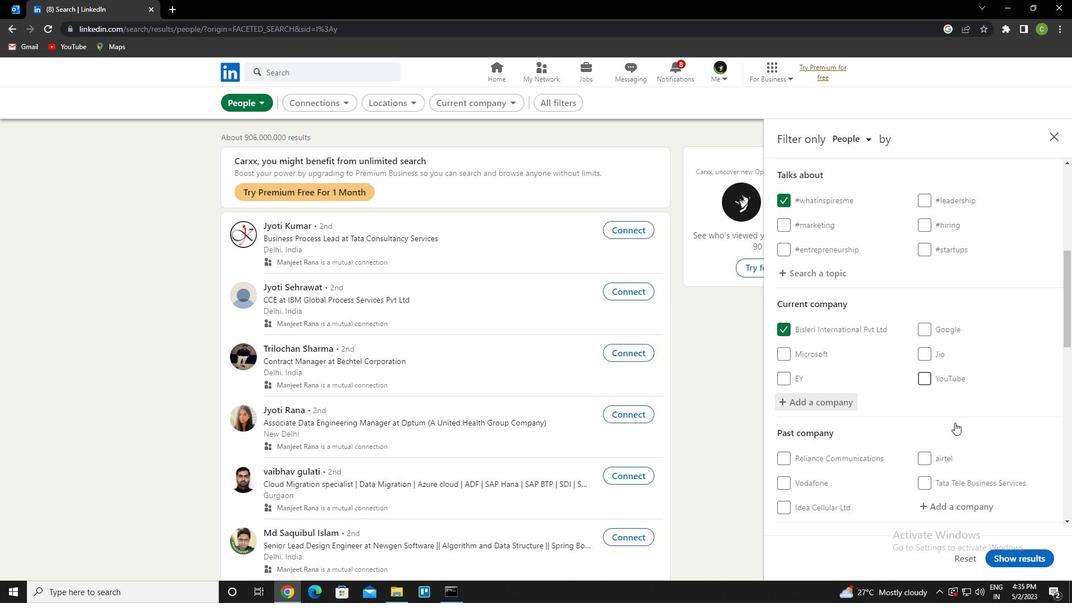 
Action: Mouse scrolled (955, 422) with delta (0, 0)
Screenshot: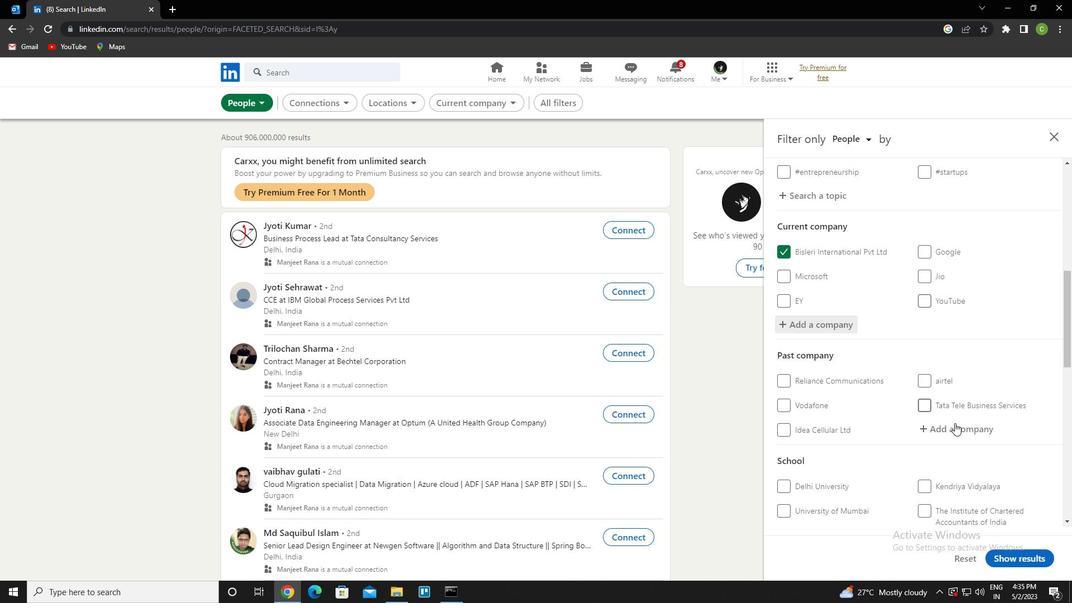 
Action: Mouse scrolled (955, 422) with delta (0, 0)
Screenshot: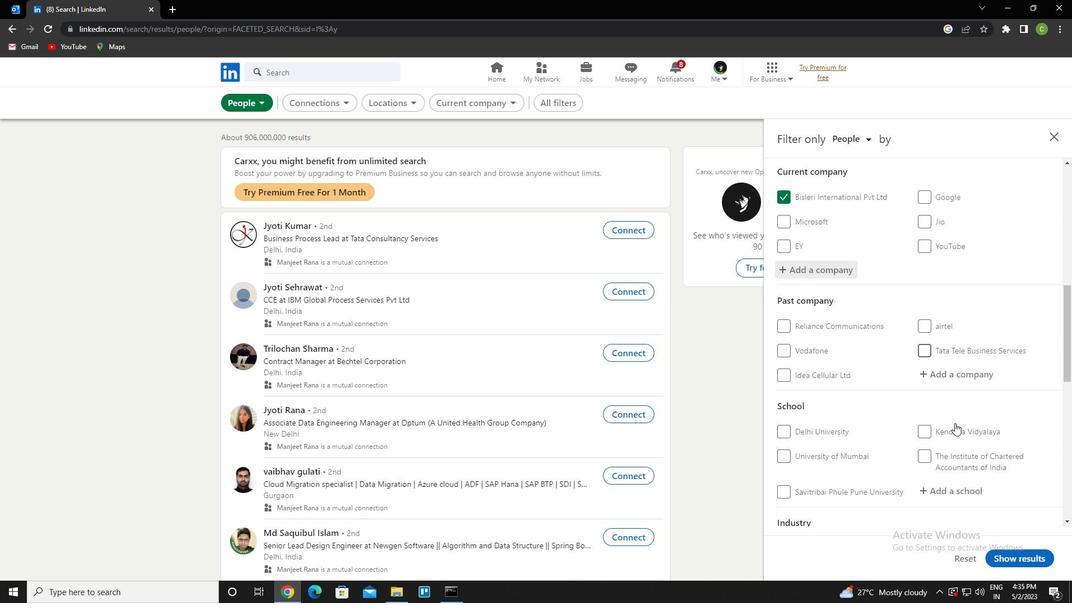 
Action: Mouse scrolled (955, 422) with delta (0, 0)
Screenshot: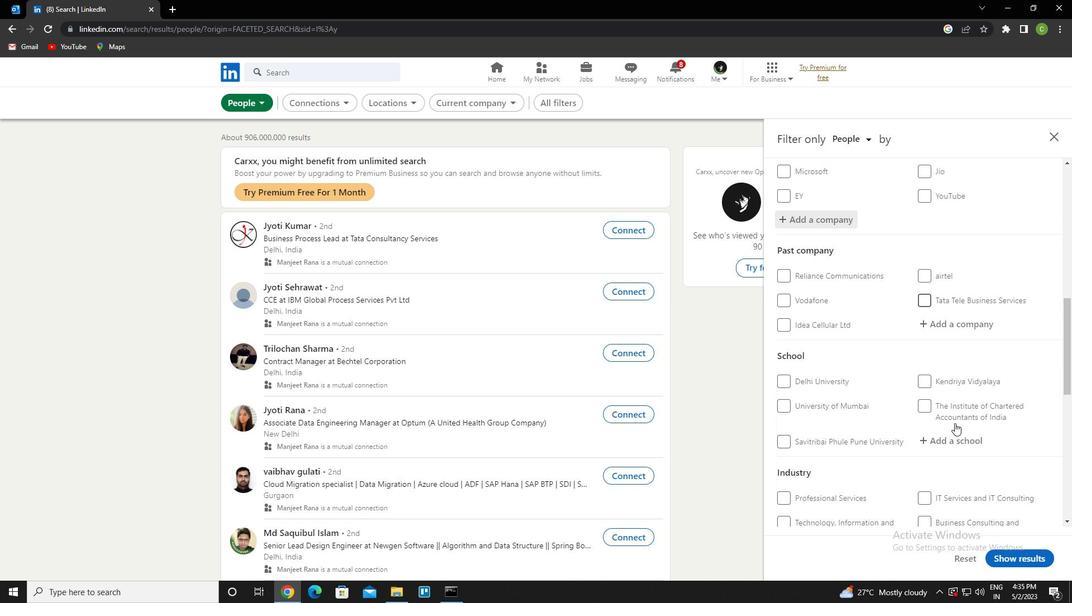 
Action: Mouse moved to (957, 329)
Screenshot: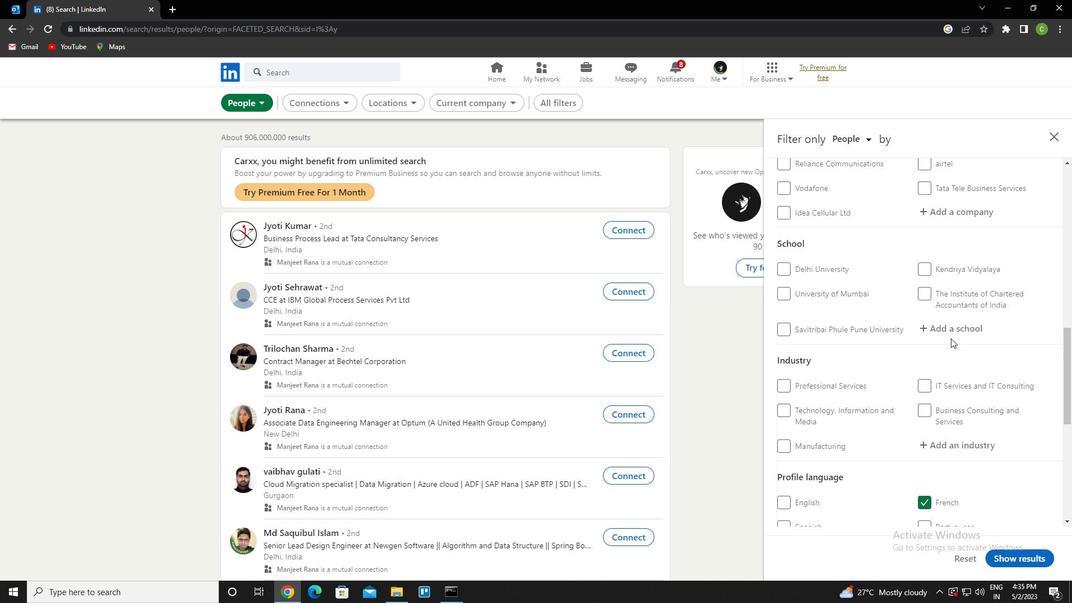 
Action: Mouse pressed left at (957, 329)
Screenshot: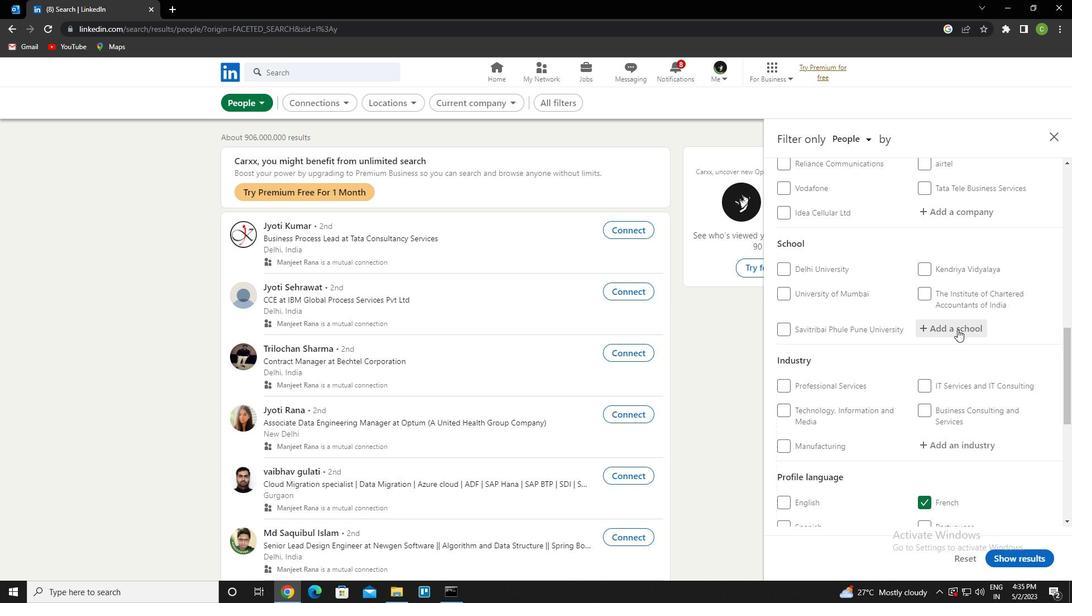 
Action: Key pressed <Key.caps_lock>j<Key.caps_lock>obs<Key.space><Key.caps_lock>k<Key.caps_lock>hurda<Key.down><Key.enter>
Screenshot: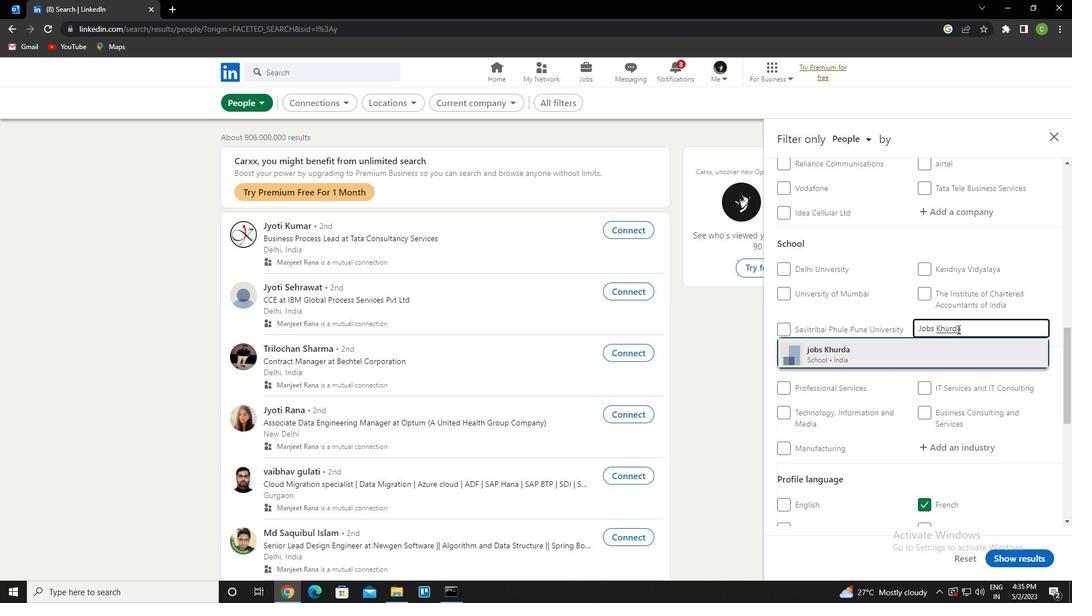 
Action: Mouse scrolled (957, 328) with delta (0, 0)
Screenshot: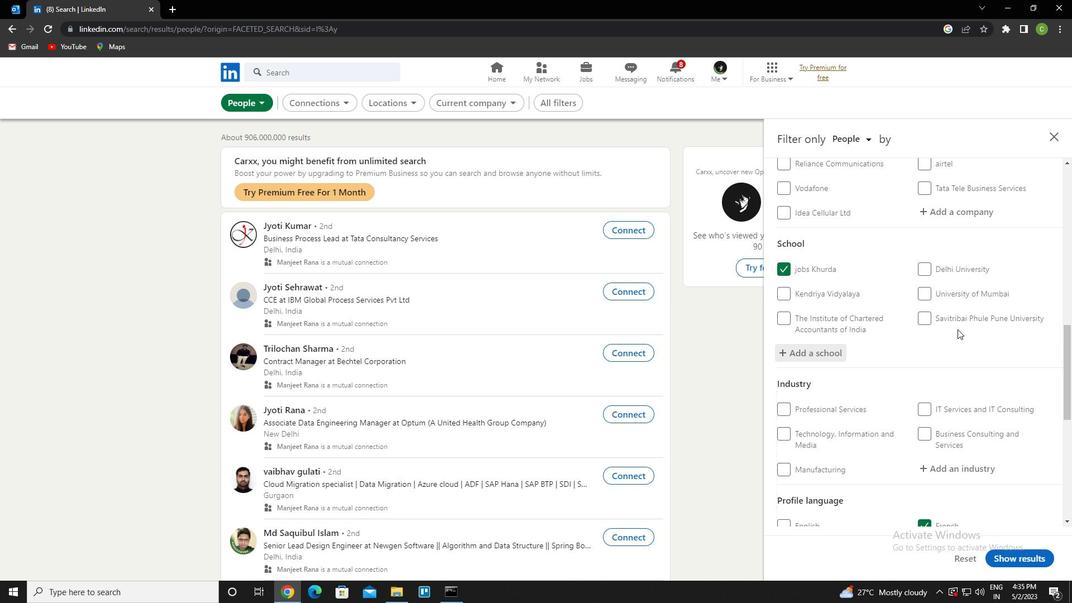 
Action: Mouse scrolled (957, 328) with delta (0, 0)
Screenshot: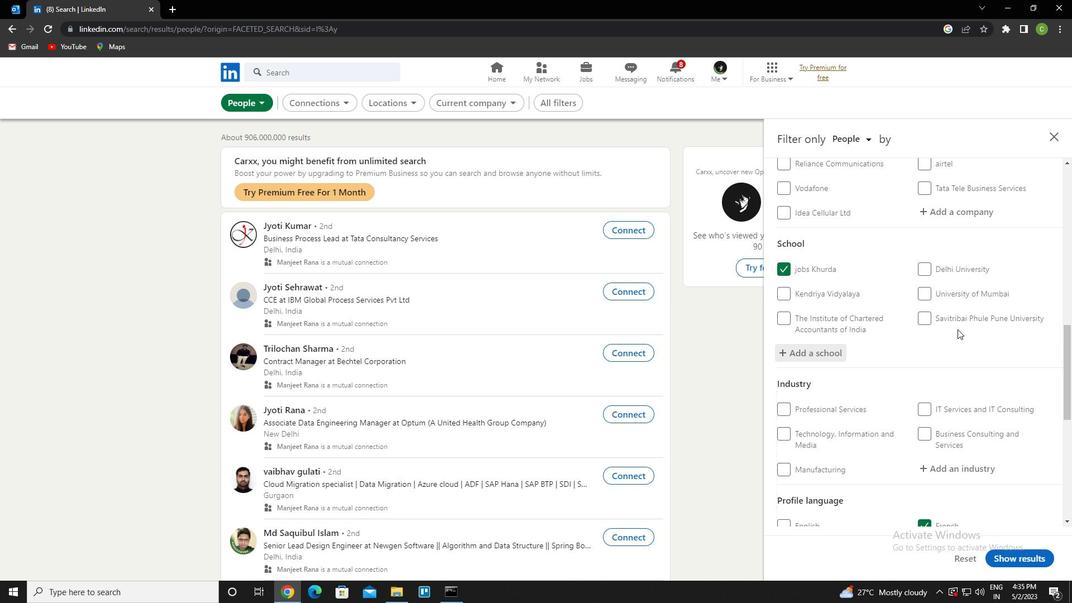 
Action: Mouse scrolled (957, 328) with delta (0, 0)
Screenshot: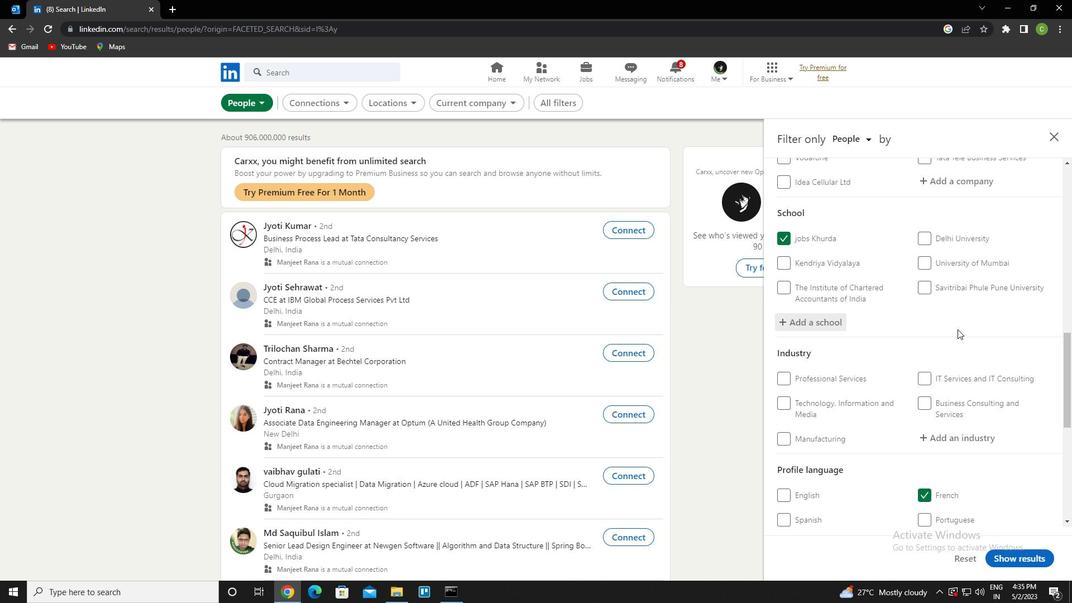 
Action: Mouse moved to (971, 308)
Screenshot: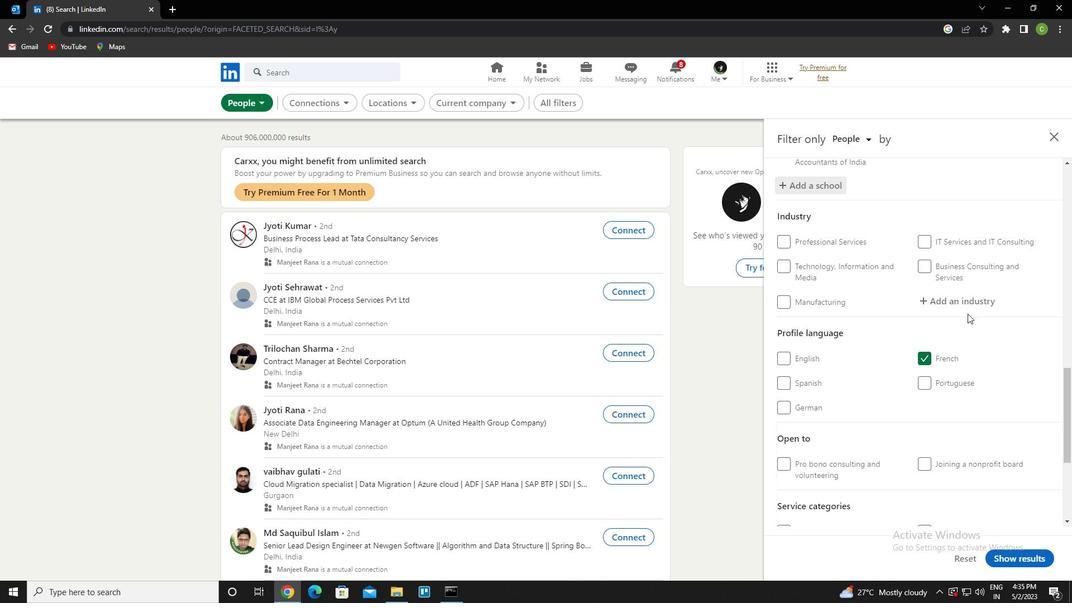 
Action: Mouse pressed left at (971, 308)
Screenshot: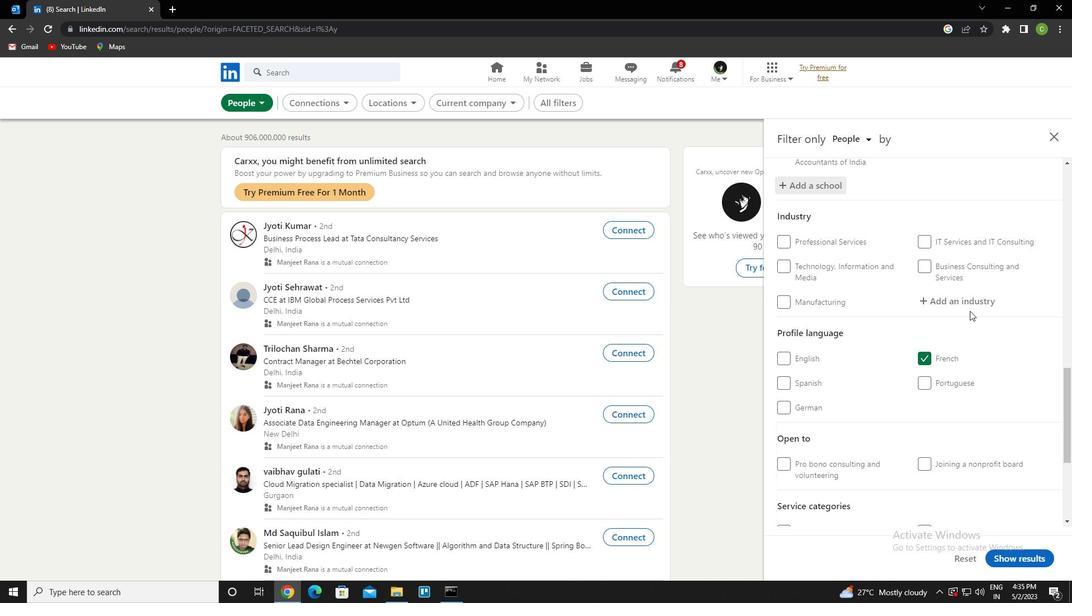 
Action: Key pressed <Key.caps_lock>f<Key.caps_lock>arming<Key.down><Key.down><Key.enter>
Screenshot: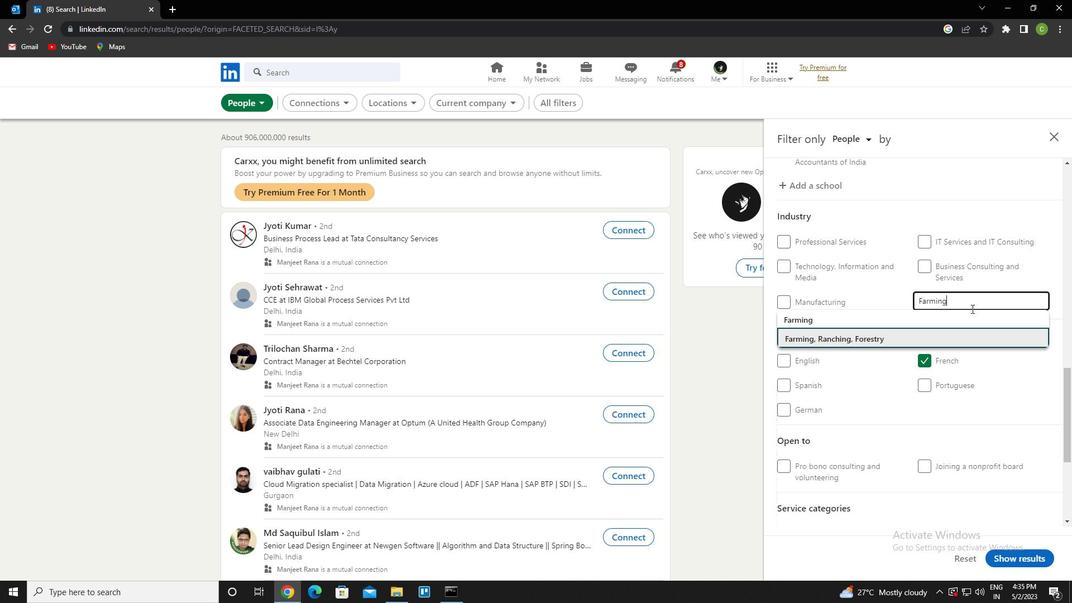 
Action: Mouse scrolled (971, 308) with delta (0, 0)
Screenshot: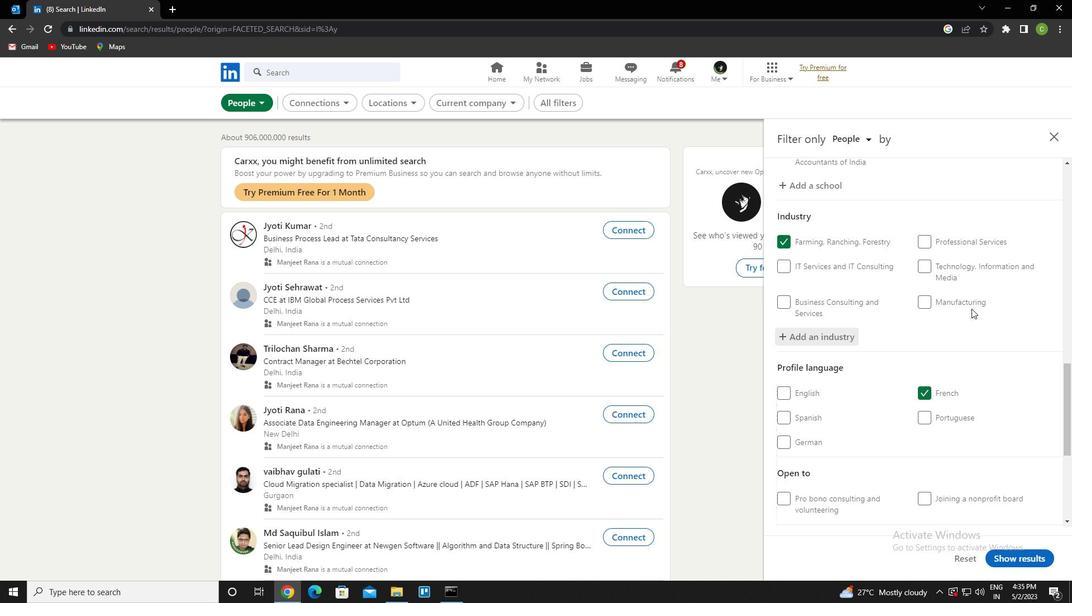 
Action: Mouse scrolled (971, 308) with delta (0, 0)
Screenshot: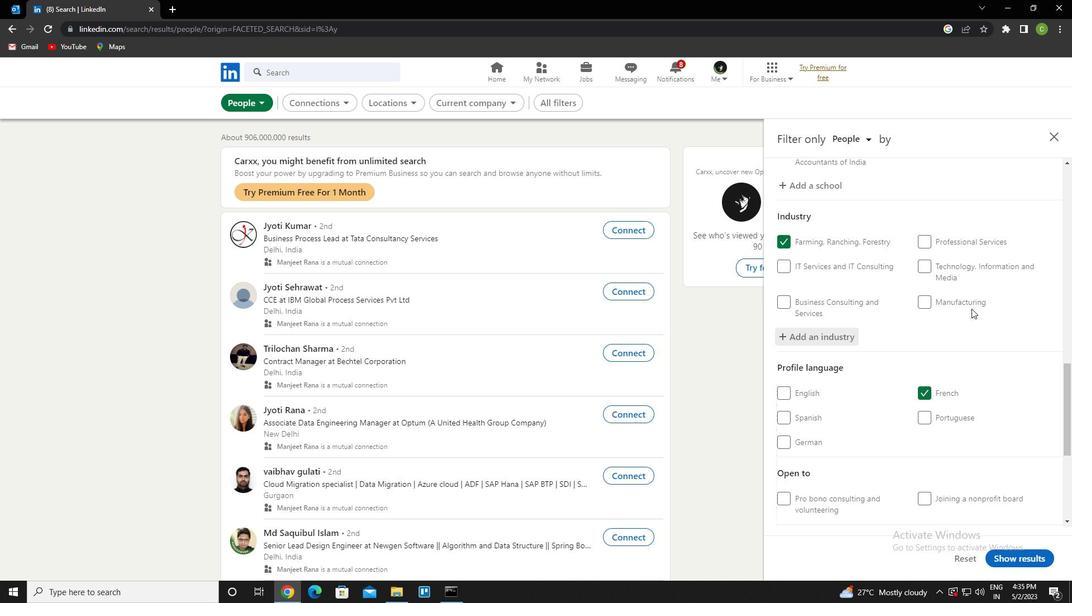 
Action: Mouse scrolled (971, 308) with delta (0, 0)
Screenshot: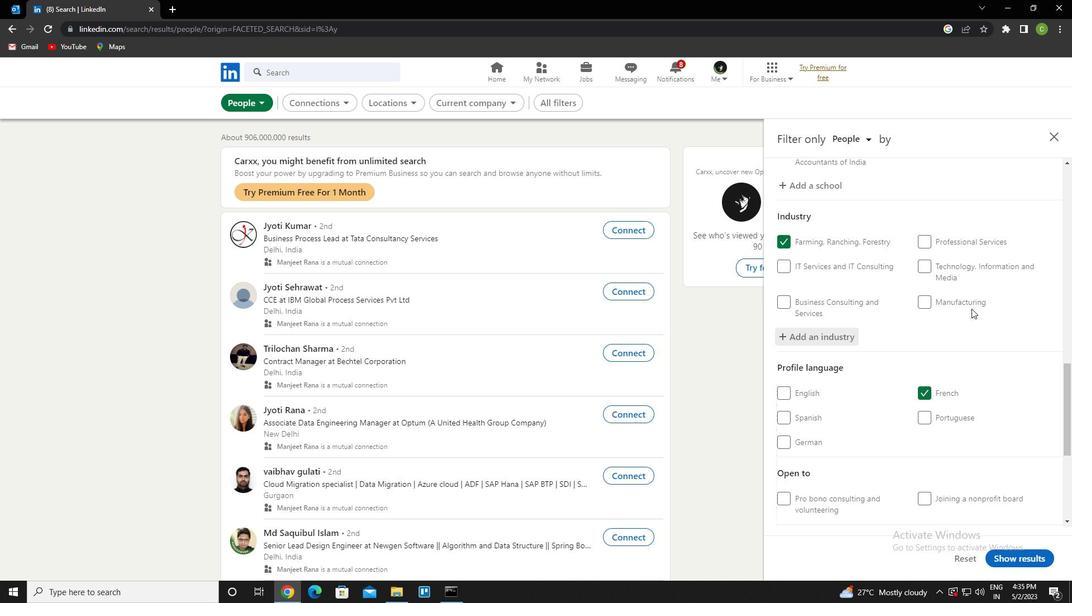 
Action: Mouse moved to (929, 367)
Screenshot: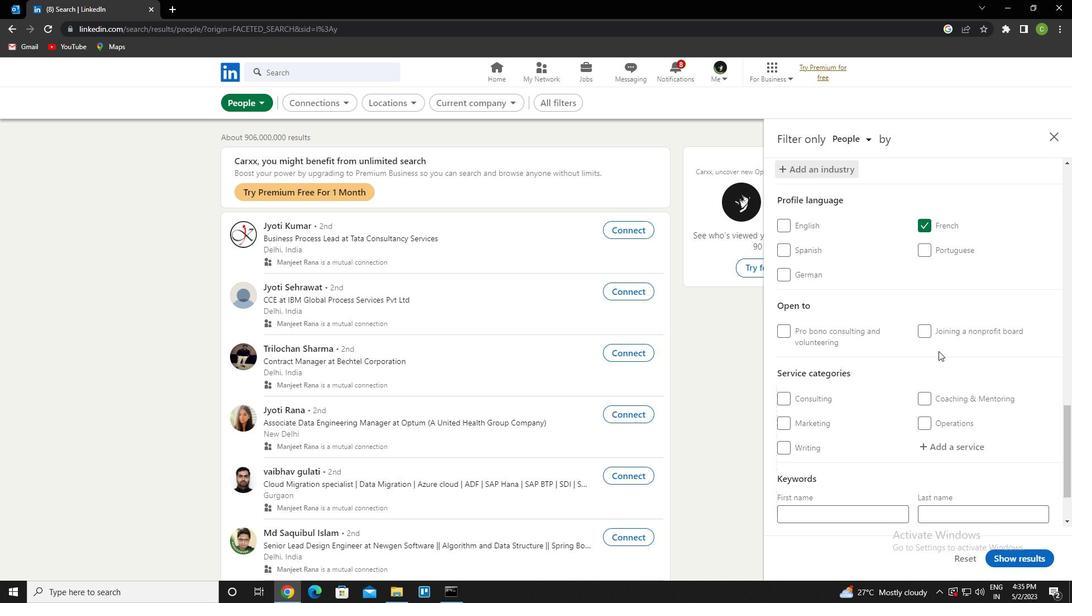 
Action: Mouse scrolled (929, 366) with delta (0, 0)
Screenshot: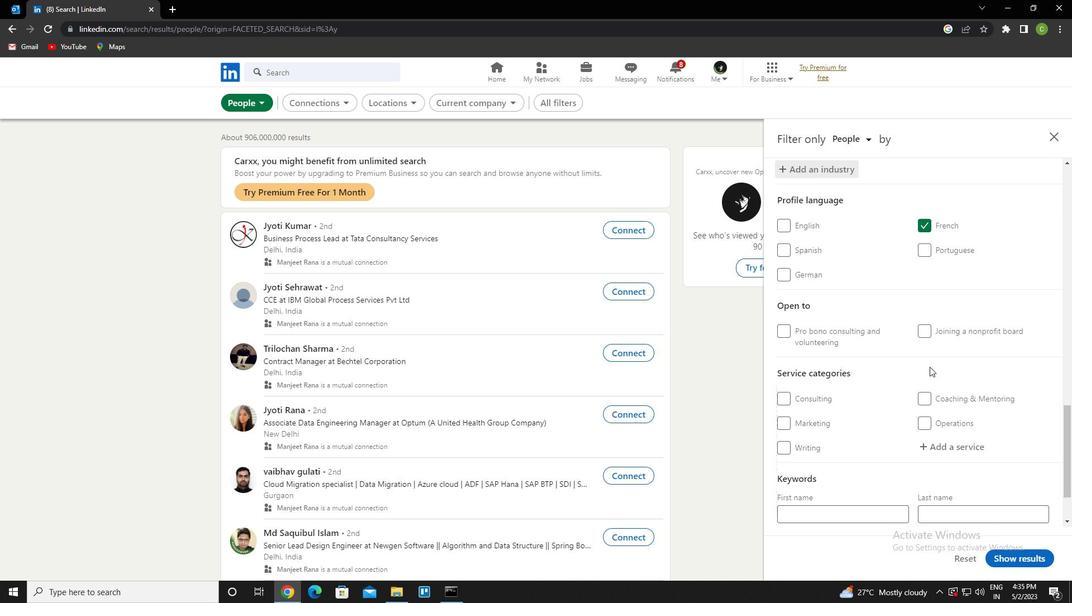 
Action: Mouse scrolled (929, 366) with delta (0, 0)
Screenshot: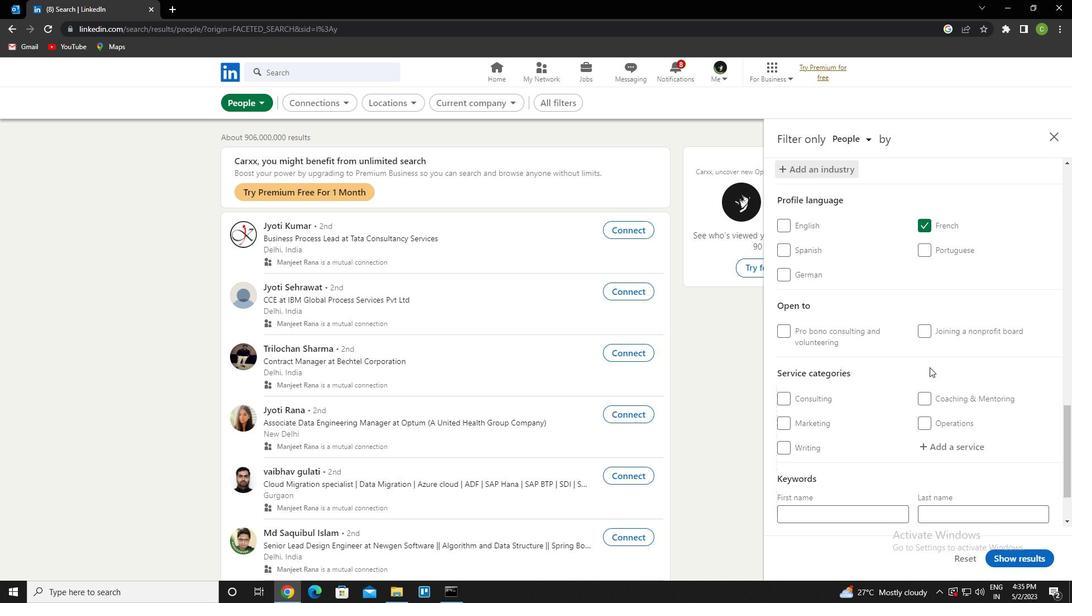 
Action: Mouse moved to (933, 368)
Screenshot: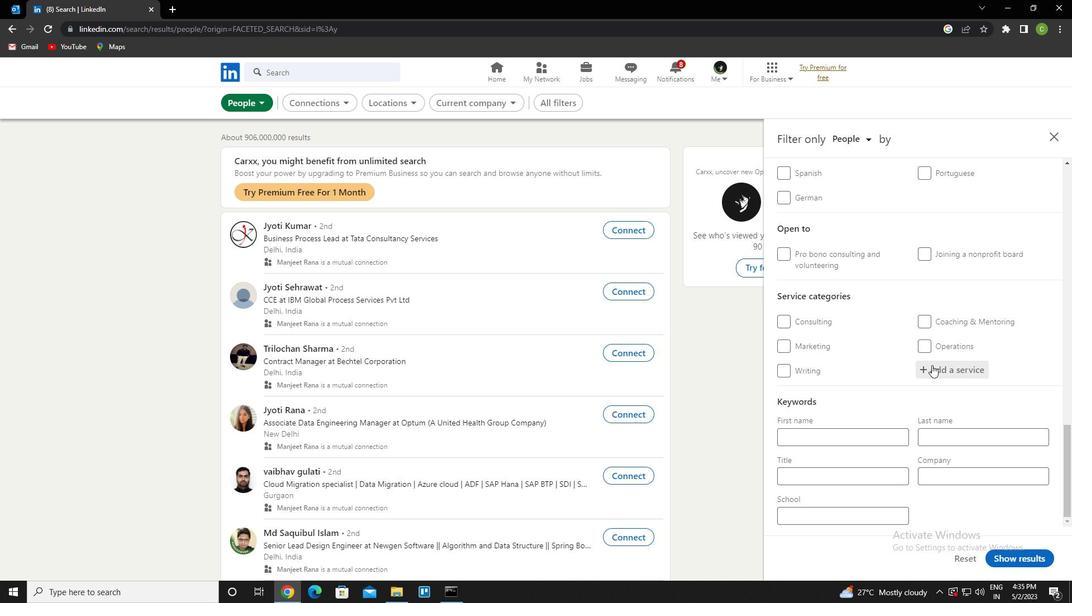 
Action: Mouse pressed left at (933, 368)
Screenshot: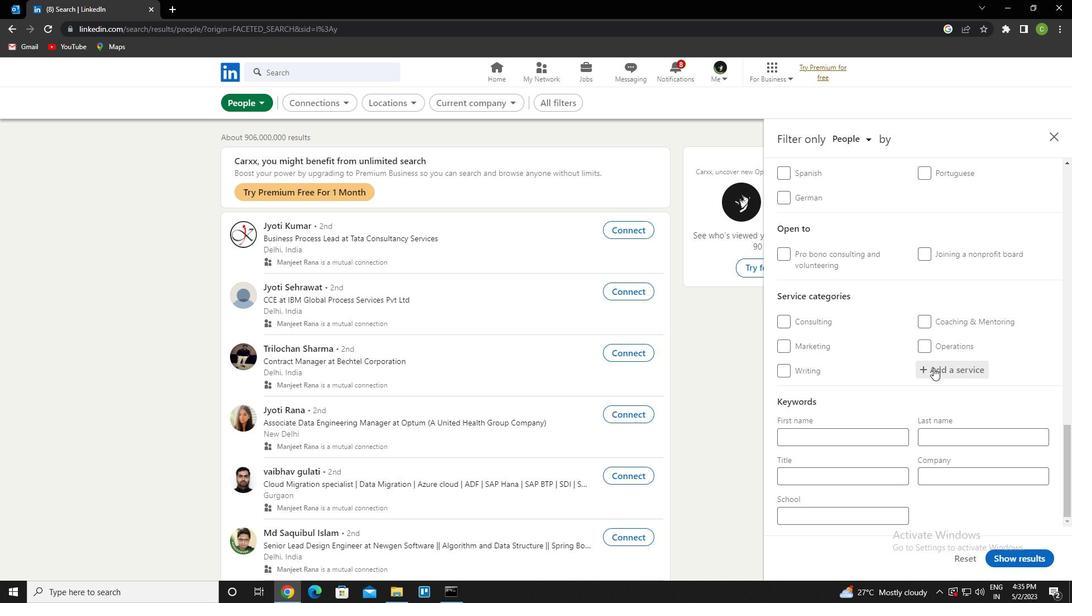 
Action: Key pressed <Key.caps_lock>dui<Key.space>law<Key.down><Key.enter>
Screenshot: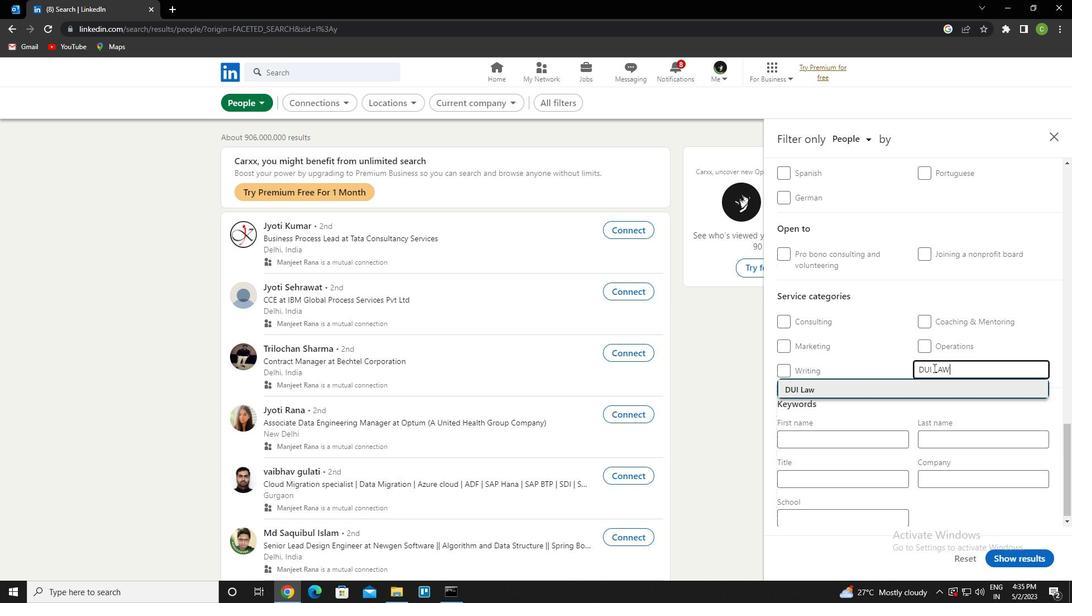 
Action: Mouse scrolled (933, 367) with delta (0, 0)
Screenshot: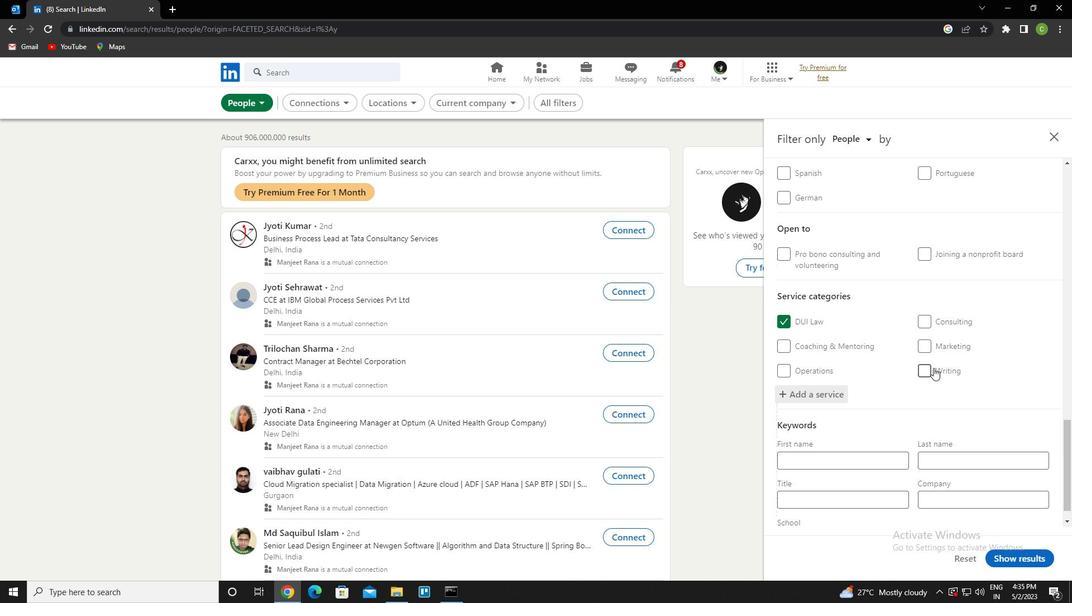 
Action: Mouse scrolled (933, 367) with delta (0, 0)
Screenshot: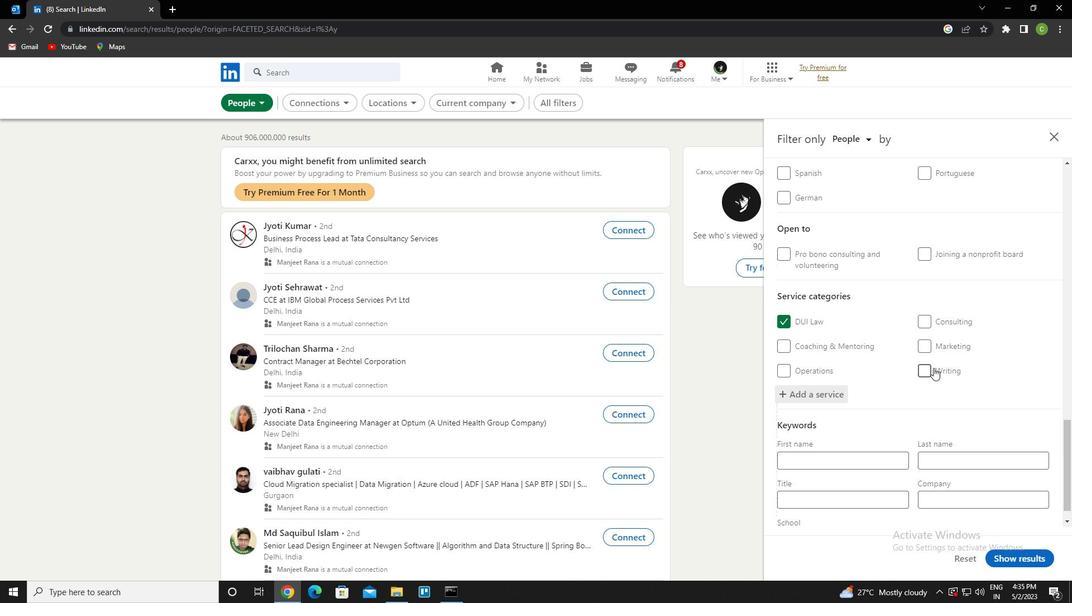 
Action: Mouse moved to (926, 389)
Screenshot: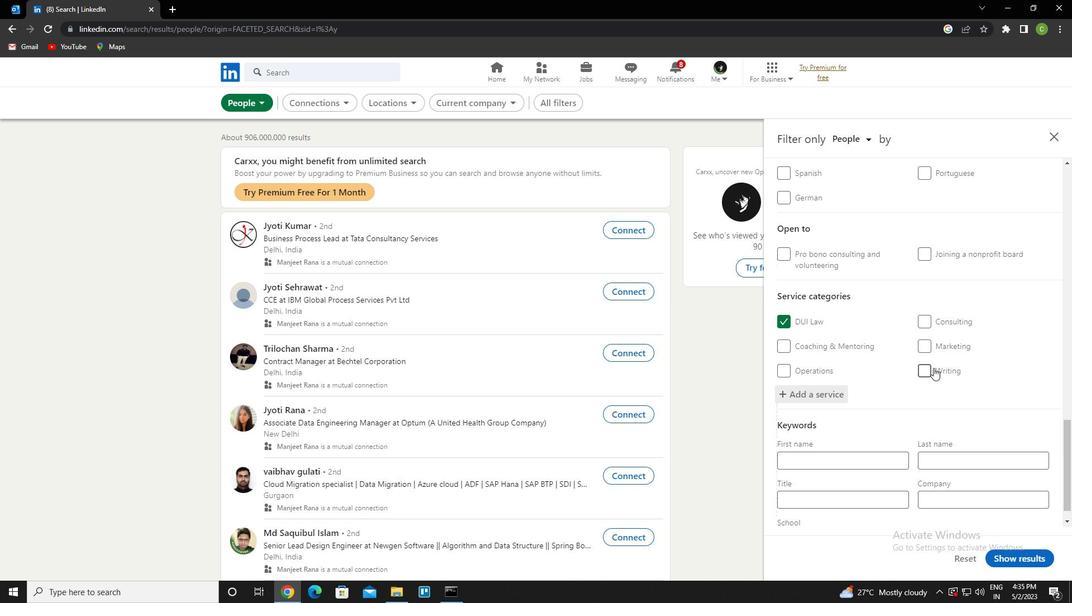 
Action: Mouse scrolled (926, 389) with delta (0, 0)
Screenshot: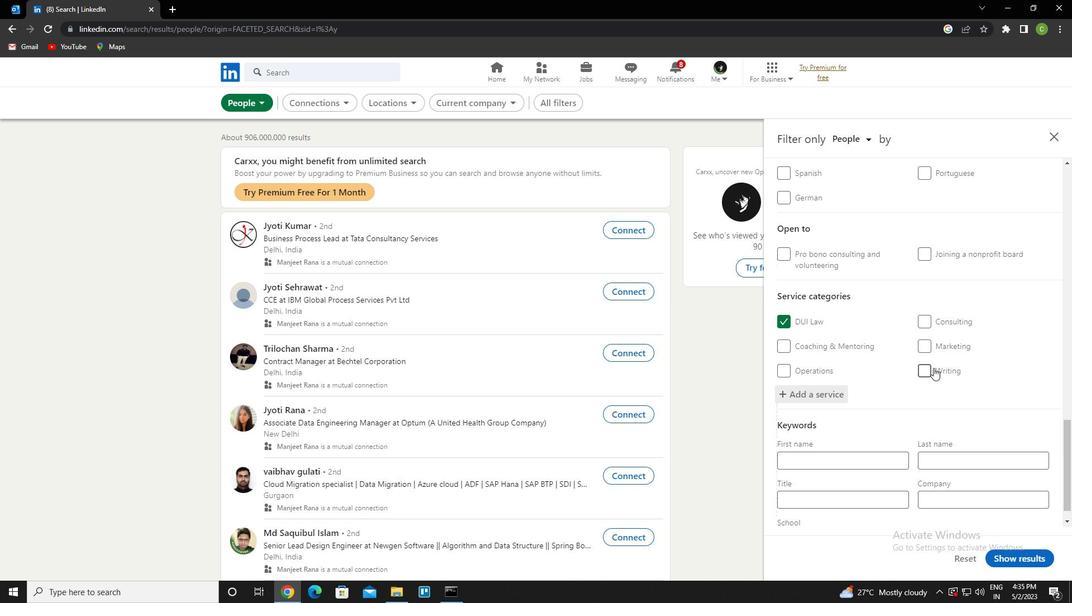 
Action: Mouse moved to (926, 393)
Screenshot: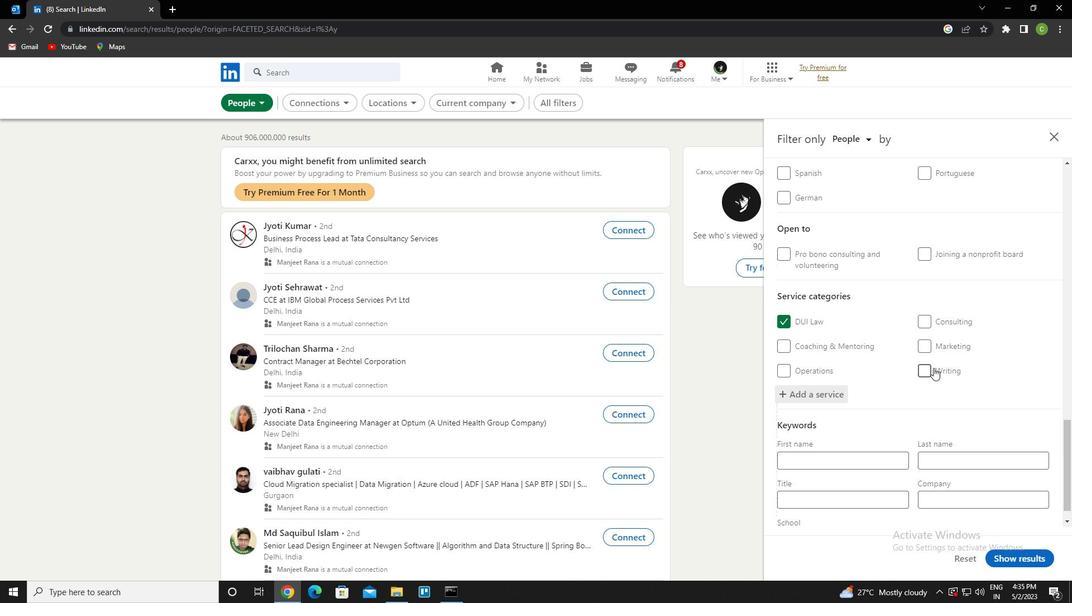
Action: Mouse scrolled (926, 392) with delta (0, 0)
Screenshot: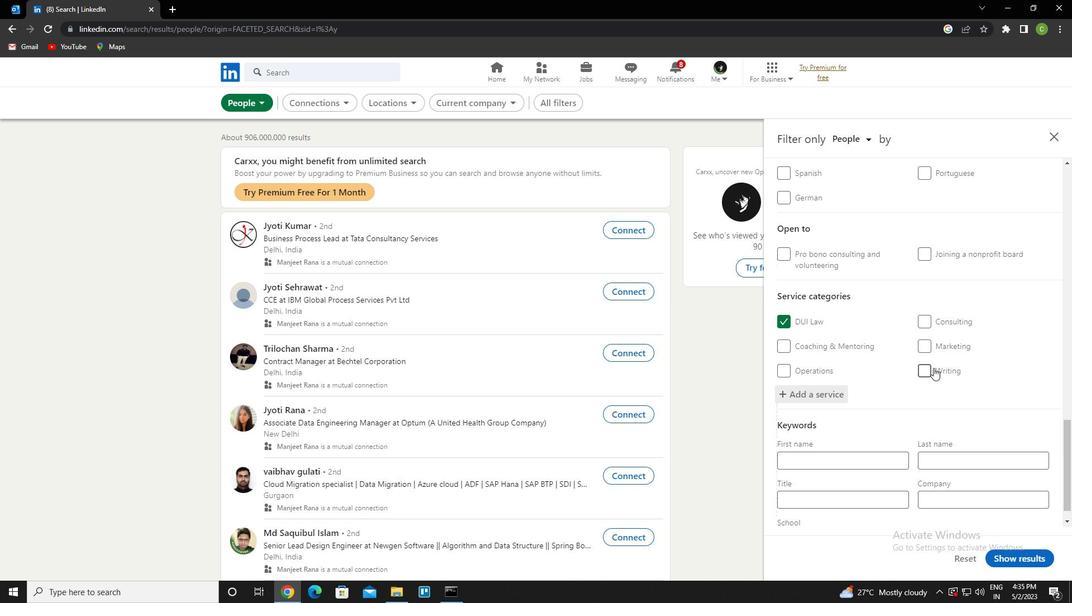 
Action: Mouse moved to (926, 393)
Screenshot: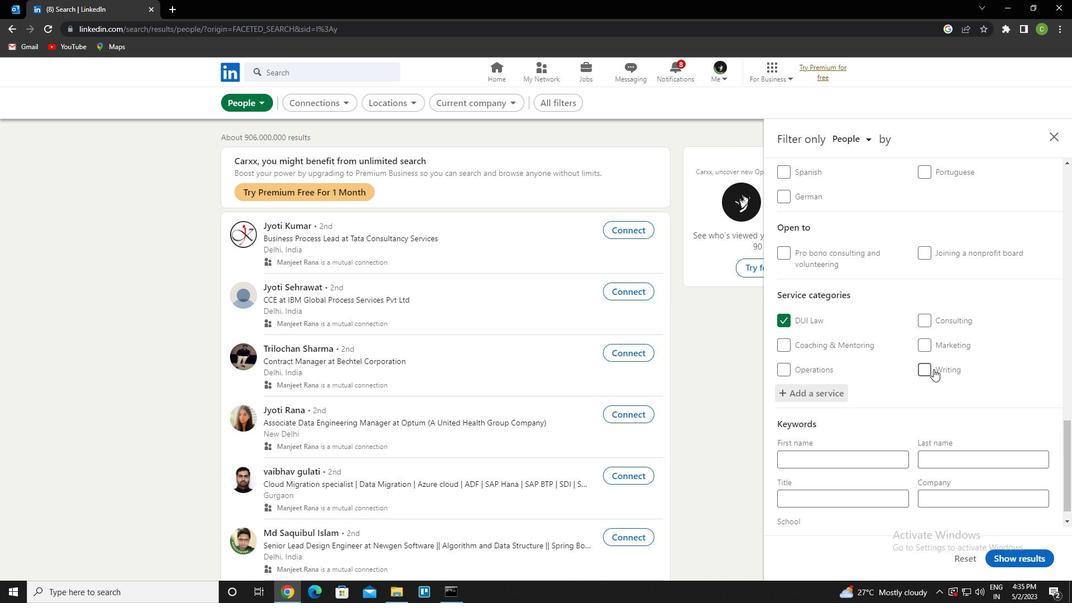 
Action: Mouse scrolled (926, 392) with delta (0, 0)
Screenshot: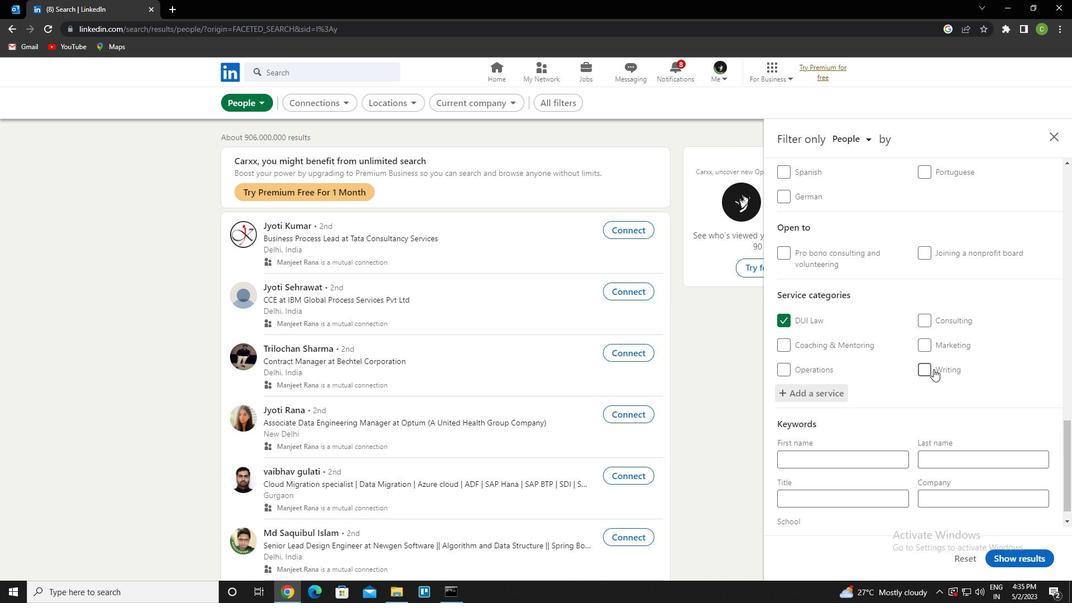 
Action: Mouse moved to (925, 393)
Screenshot: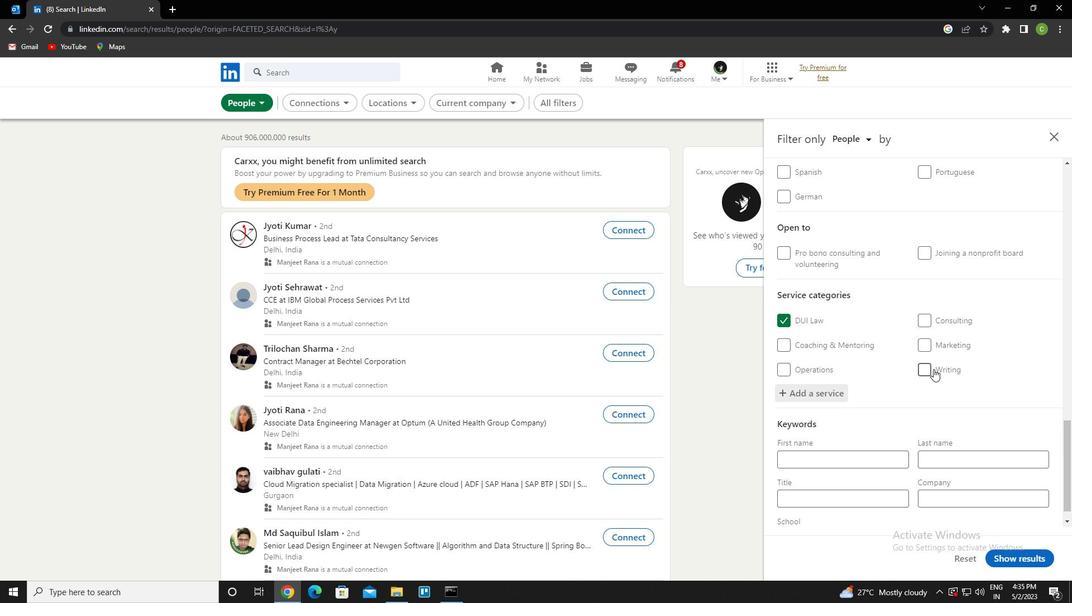 
Action: Mouse scrolled (925, 393) with delta (0, 0)
Screenshot: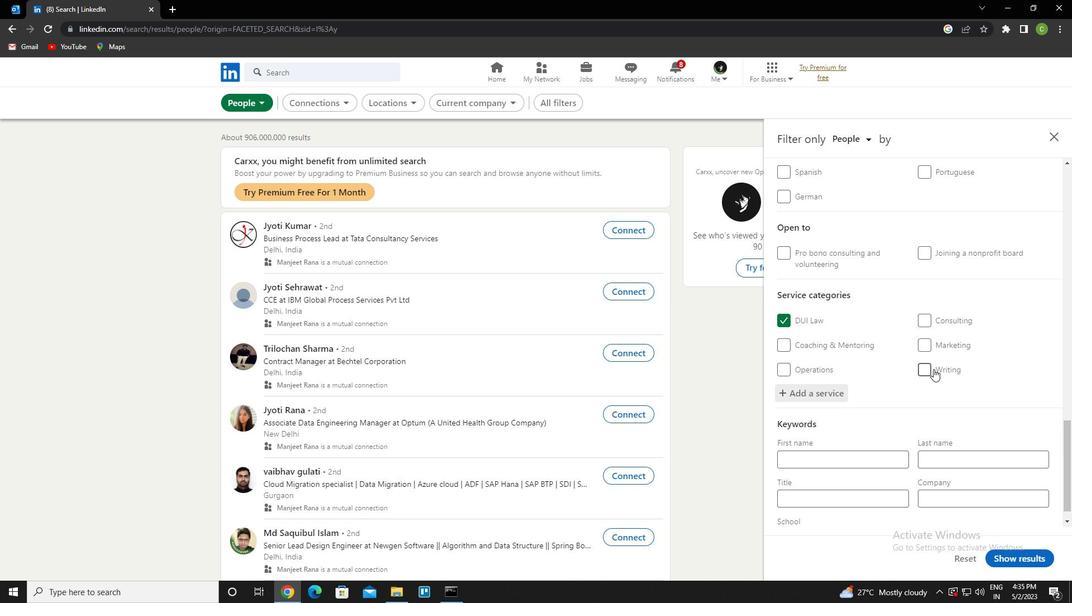 
Action: Mouse moved to (925, 393)
Screenshot: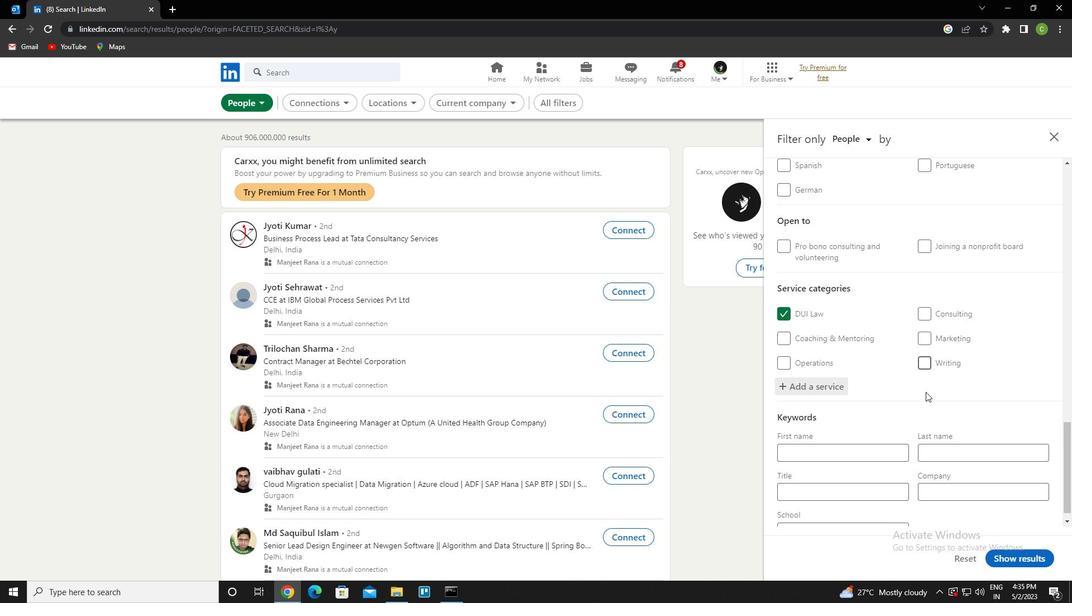 
Action: Mouse scrolled (925, 393) with delta (0, 0)
Screenshot: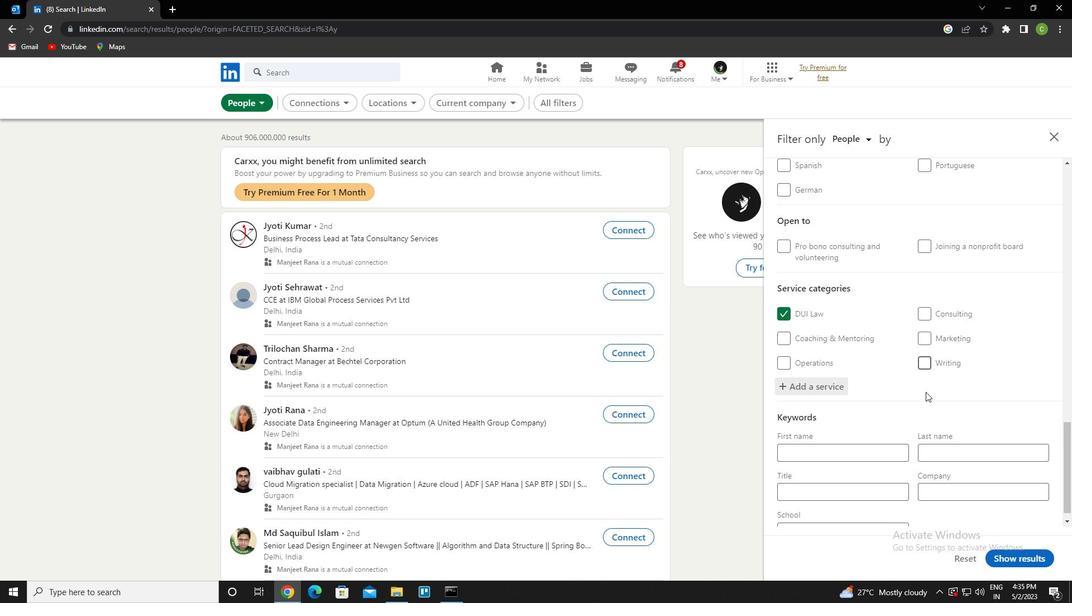 
Action: Mouse moved to (862, 473)
Screenshot: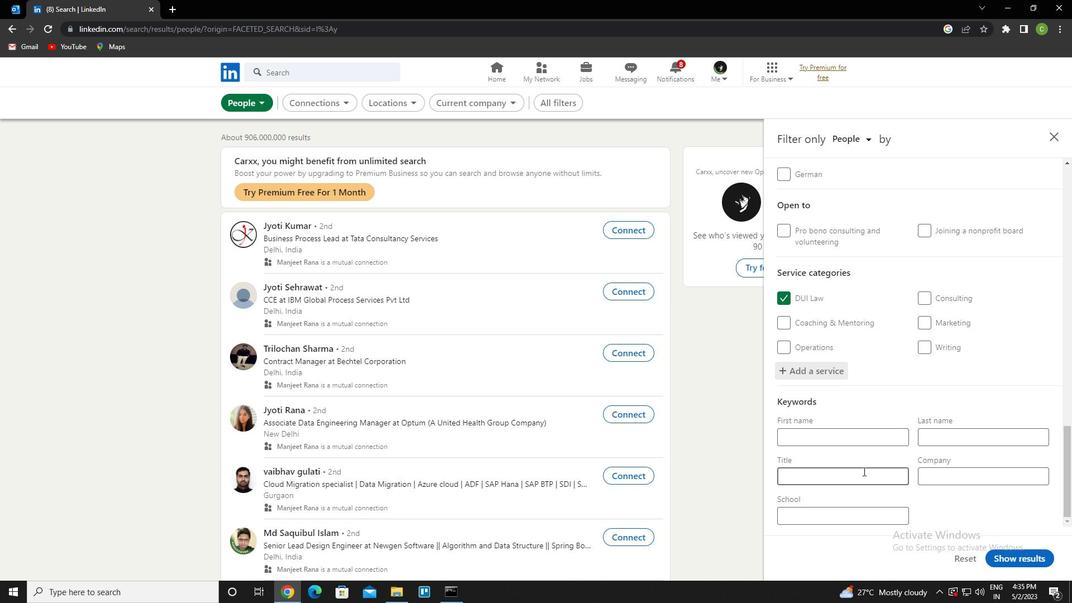 
Action: Mouse pressed left at (862, 473)
Screenshot: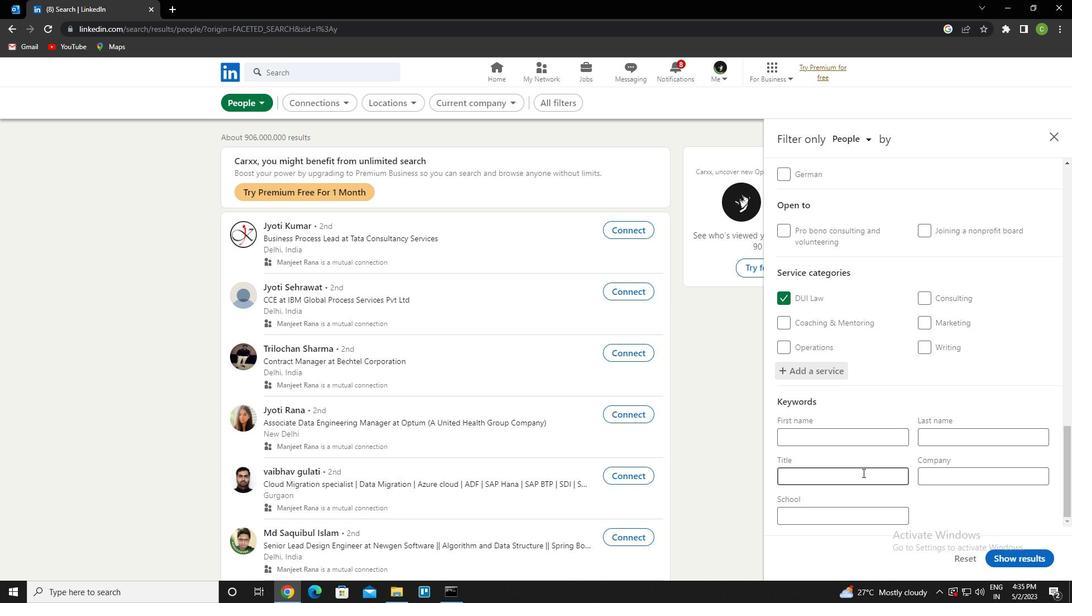 
Action: Key pressed <Key.caps_lock><Key.caps_lock>r<Key.caps_lock>estaurant<Key.space><Key.caps_lock>m<Key.caps_lock>anager
Screenshot: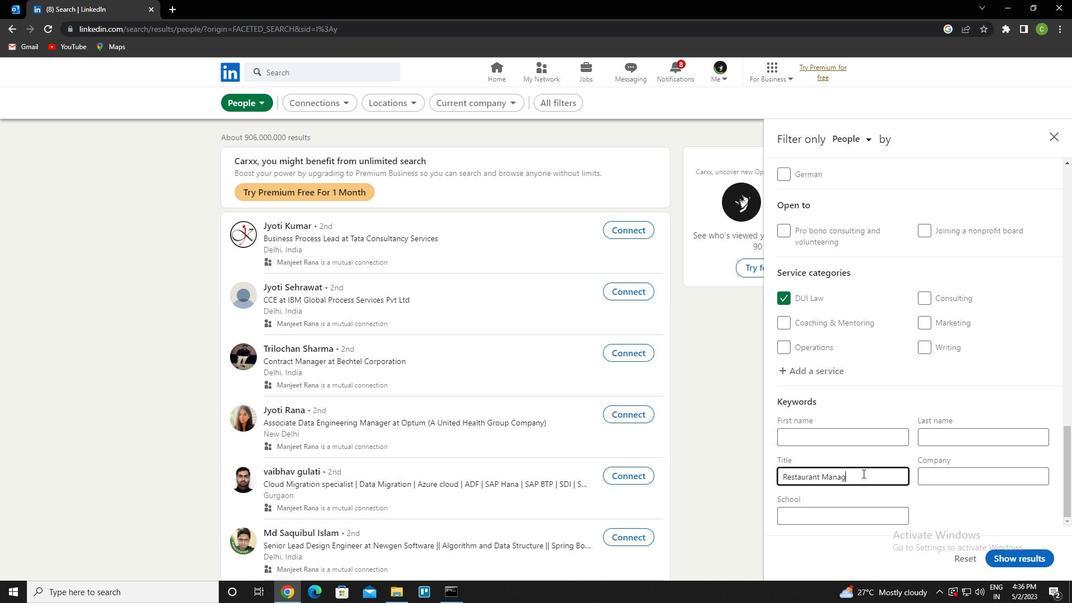 
Action: Mouse moved to (1024, 559)
Screenshot: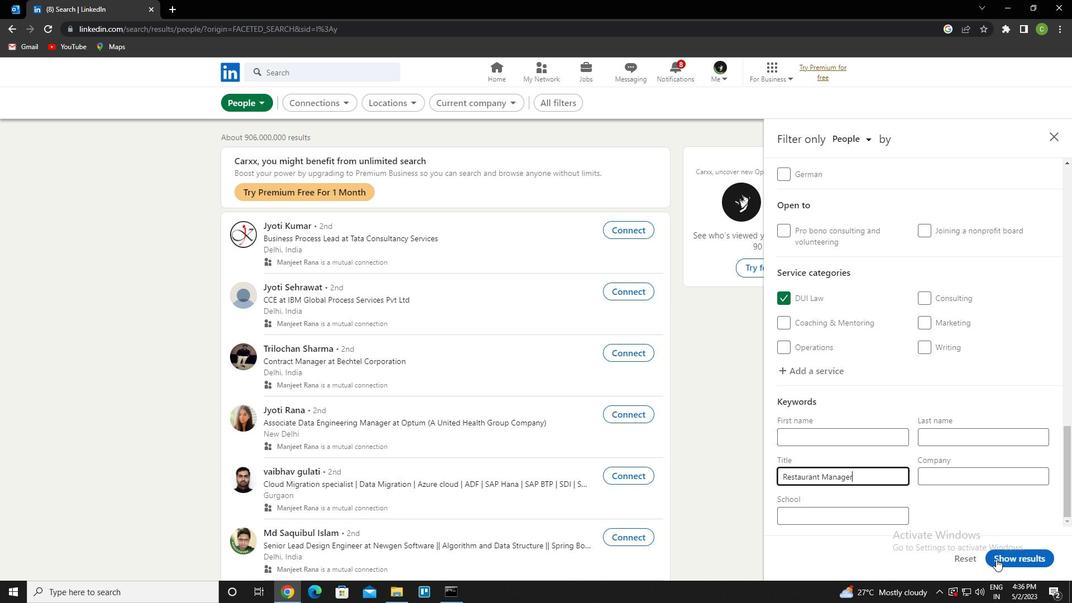 
Action: Mouse pressed left at (1024, 559)
Screenshot: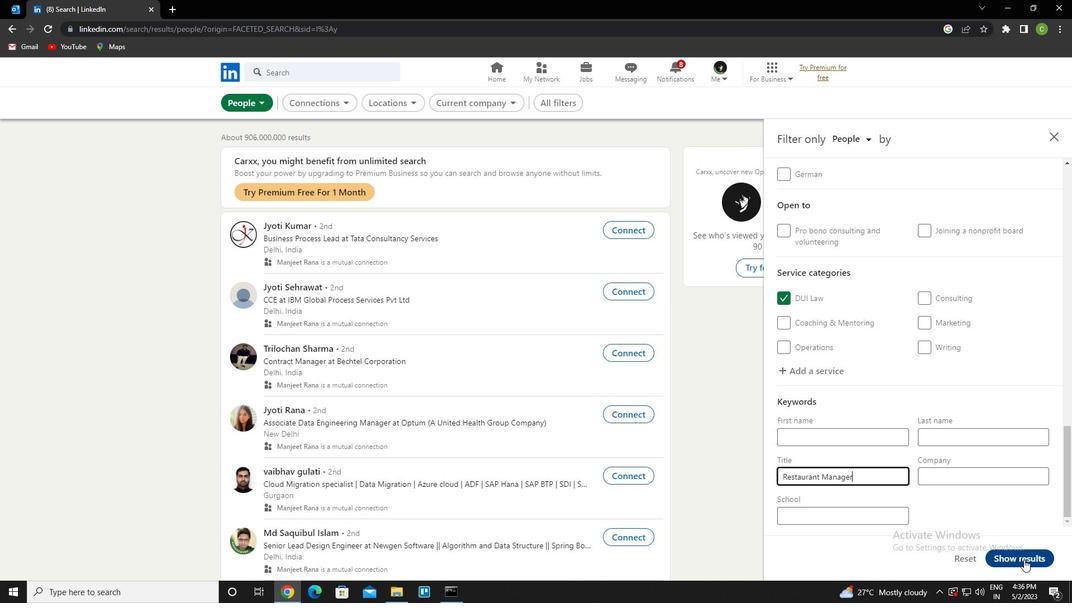 
Action: Mouse moved to (432, 568)
Screenshot: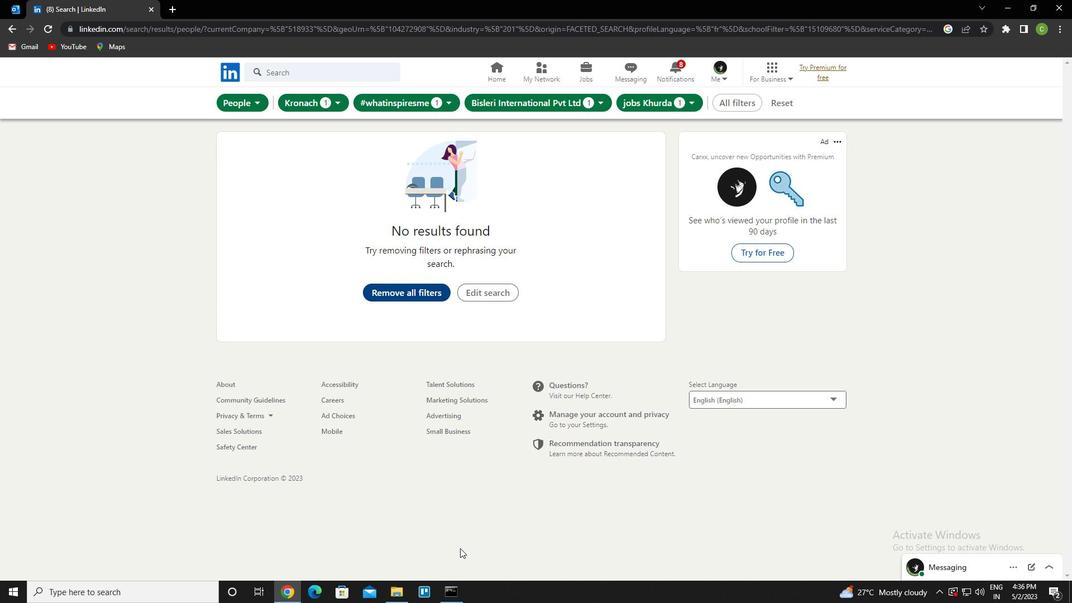 
